 Task: Look for space in Ocotlán, Mexico from 15th June, 2023 to 21st June, 2023 for 5 adults in price range Rs.14000 to Rs.25000. Place can be entire place with 3 bedrooms having 3 beds and 3 bathrooms. Property type can be house, flat, guest house. Booking option can be shelf check-in. Required host language is English.
Action: Mouse moved to (398, 99)
Screenshot: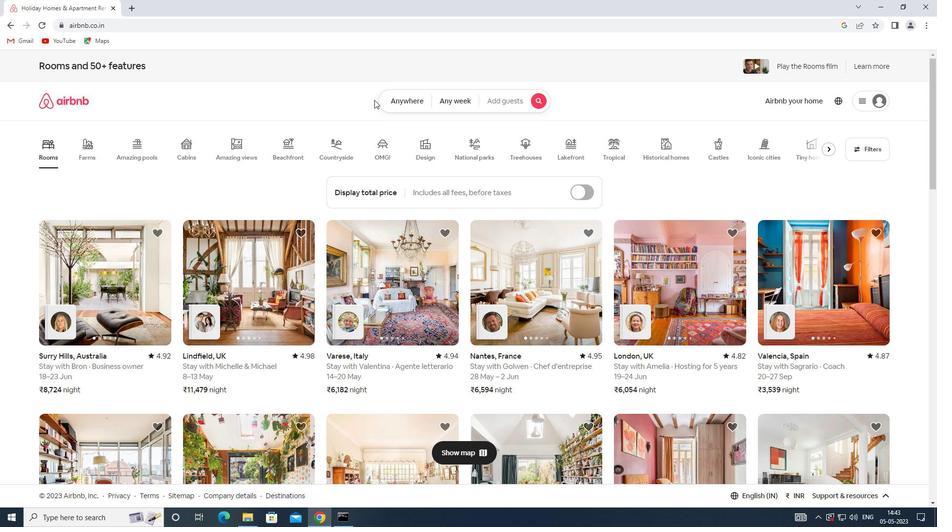 
Action: Mouse pressed left at (398, 99)
Screenshot: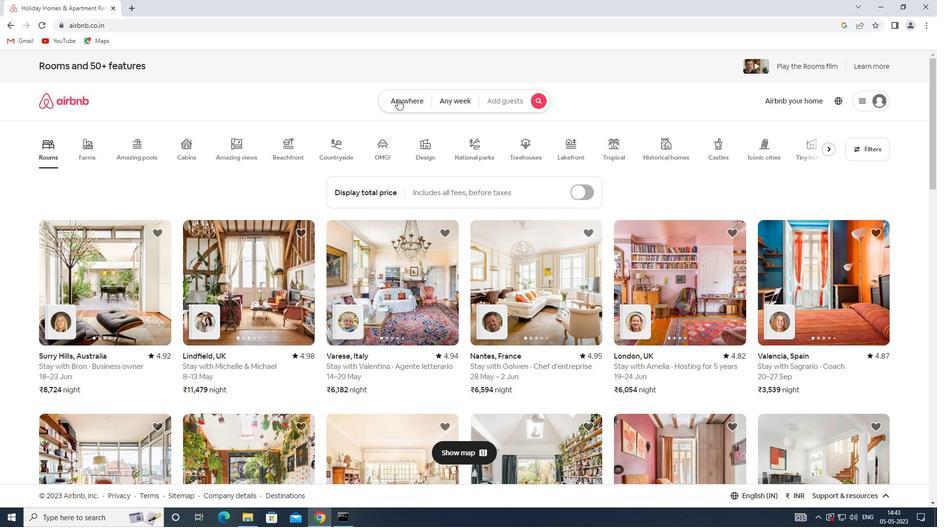 
Action: Mouse moved to (344, 141)
Screenshot: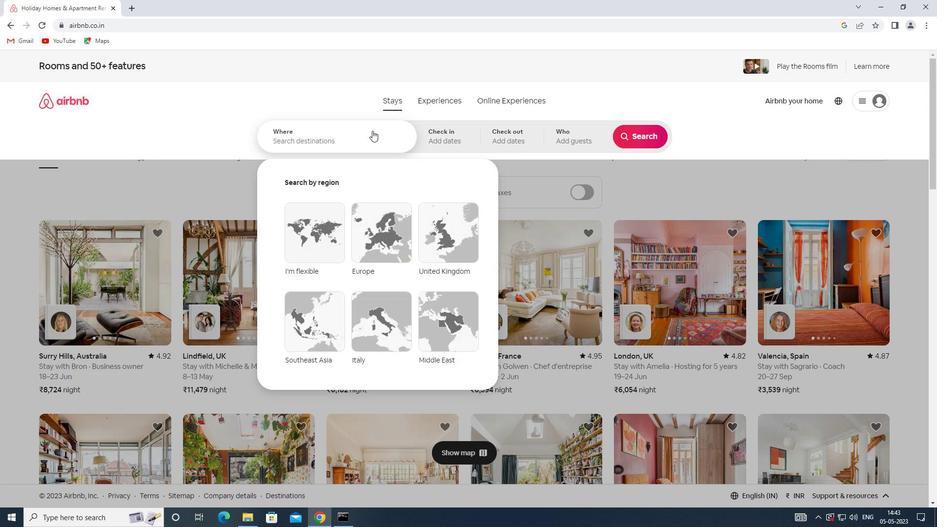 
Action: Mouse pressed left at (344, 141)
Screenshot: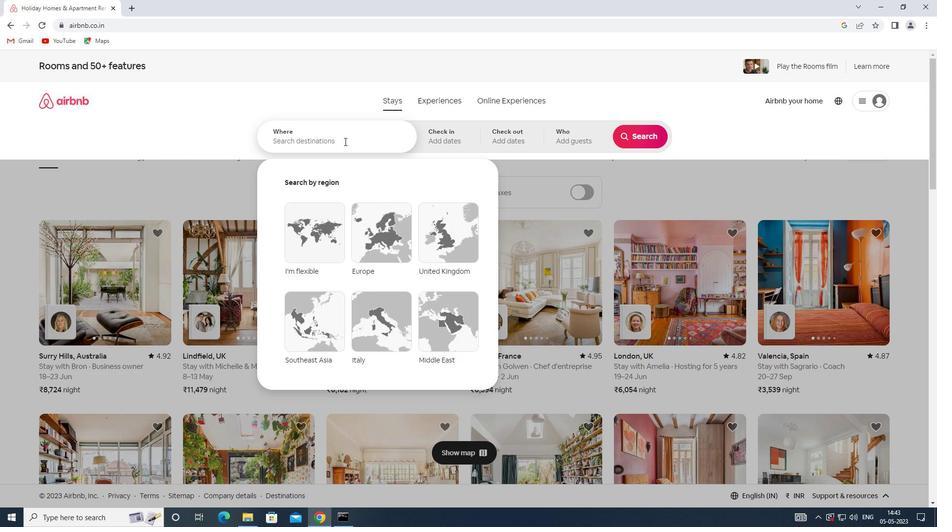
Action: Key pressed <Key.shift>OCOTLAN,<Key.shift><Key.shift><Key.shift><Key.shift>MEXICO
Screenshot: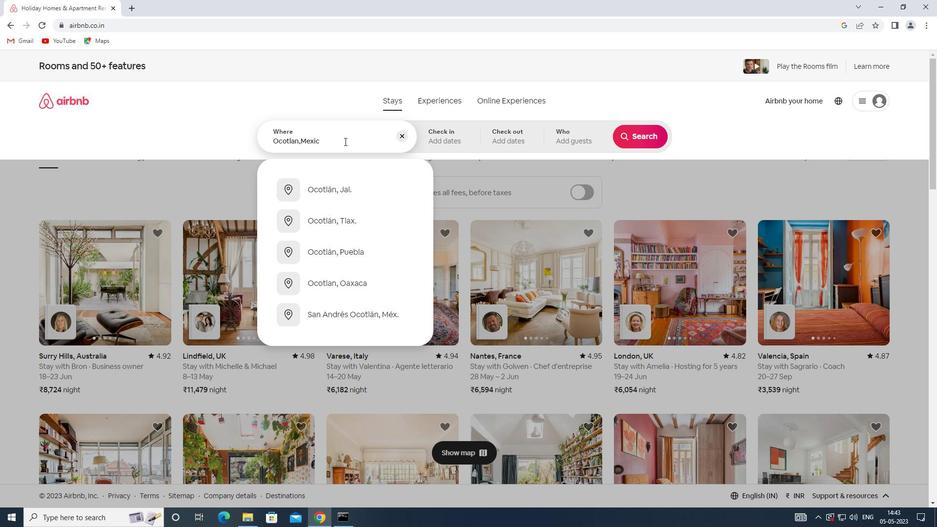 
Action: Mouse moved to (435, 144)
Screenshot: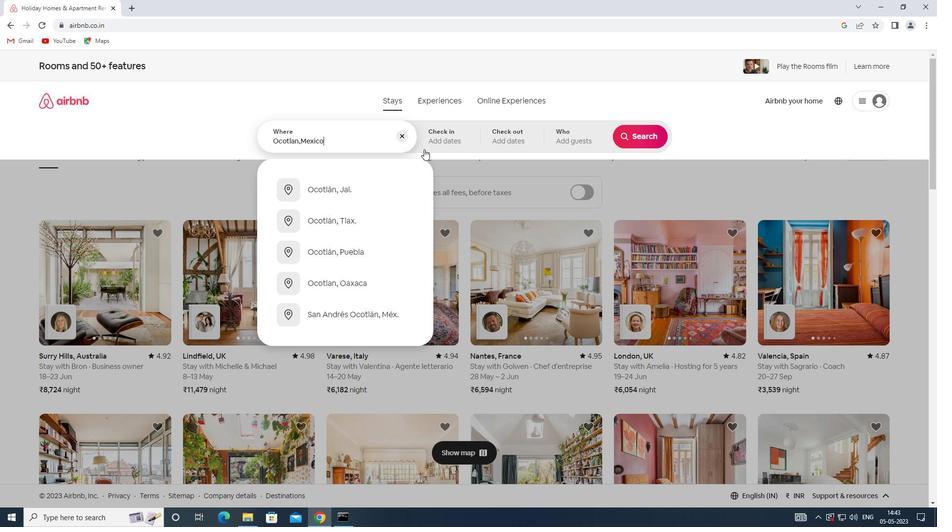 
Action: Mouse pressed left at (435, 144)
Screenshot: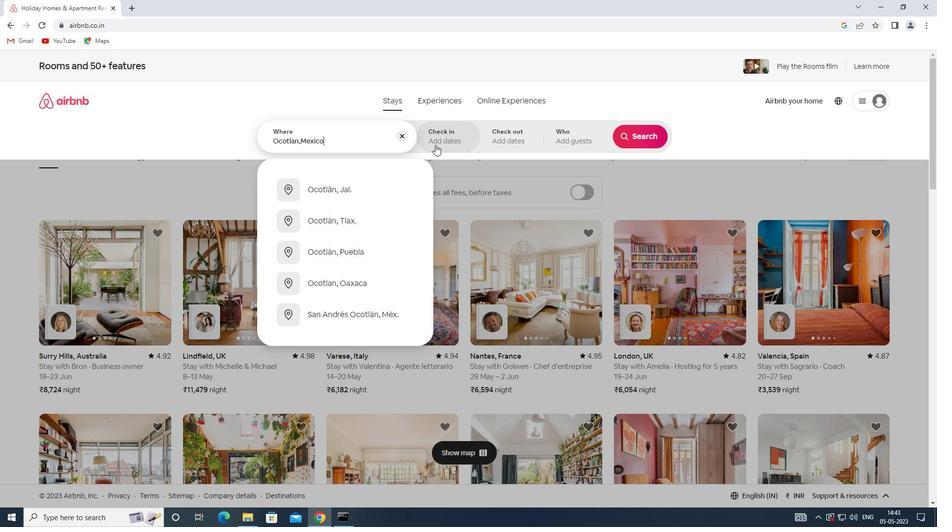 
Action: Mouse moved to (588, 308)
Screenshot: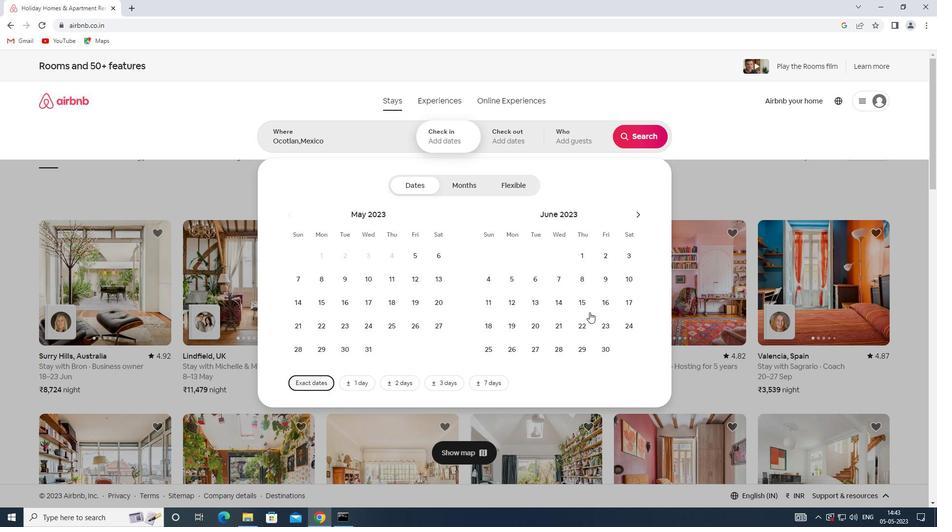 
Action: Mouse pressed left at (588, 308)
Screenshot: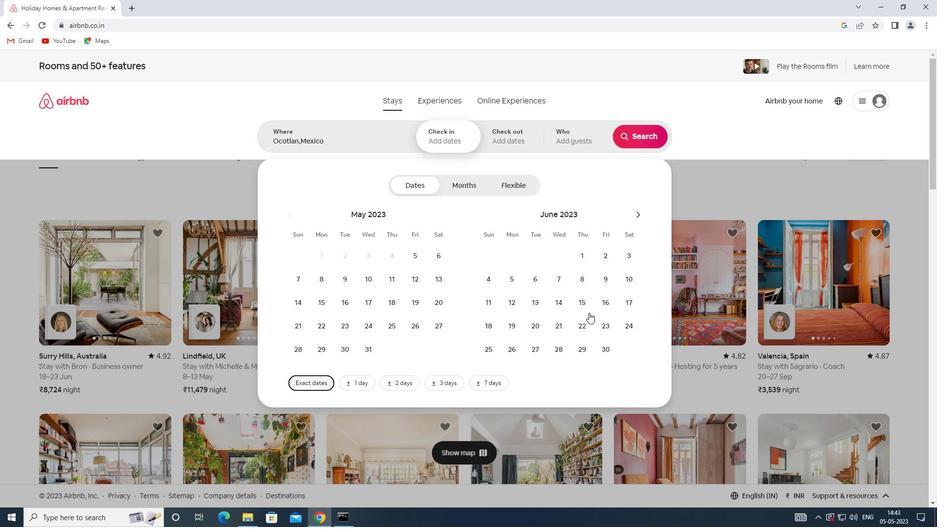 
Action: Mouse moved to (561, 327)
Screenshot: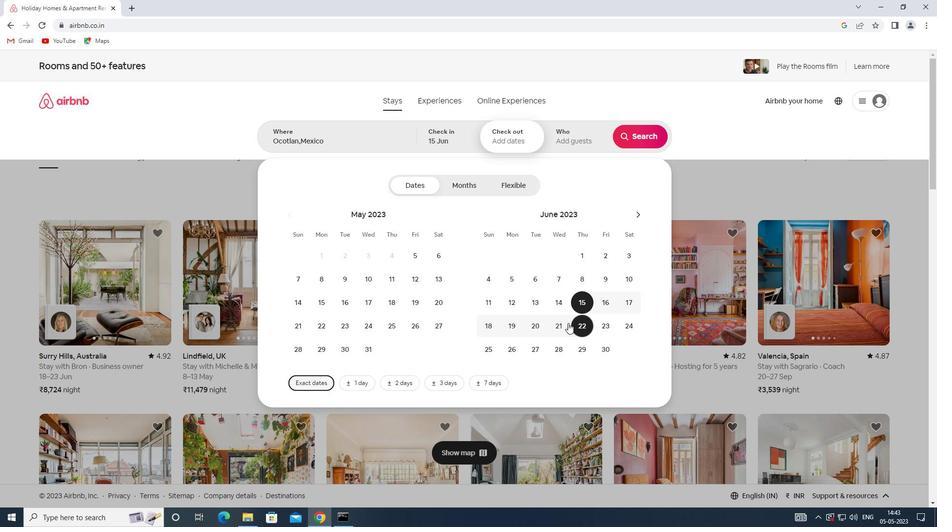 
Action: Mouse pressed left at (561, 327)
Screenshot: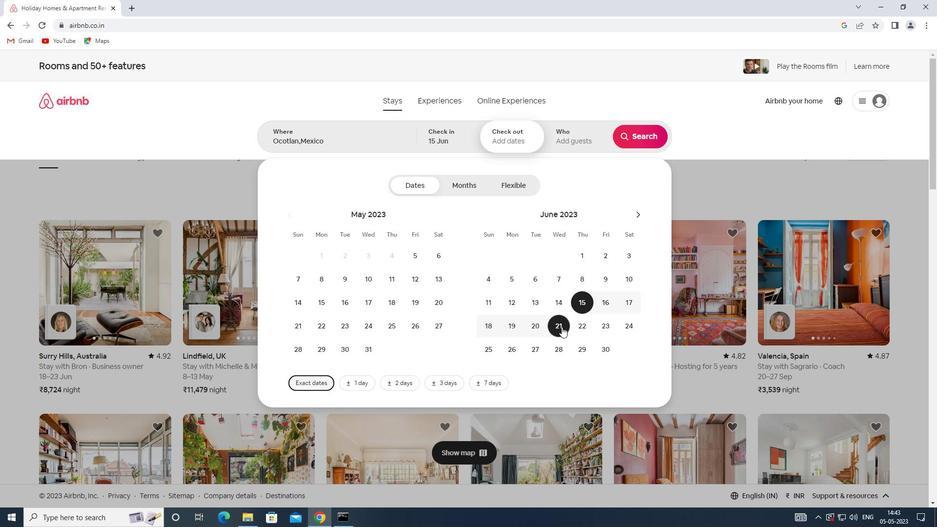 
Action: Mouse moved to (574, 141)
Screenshot: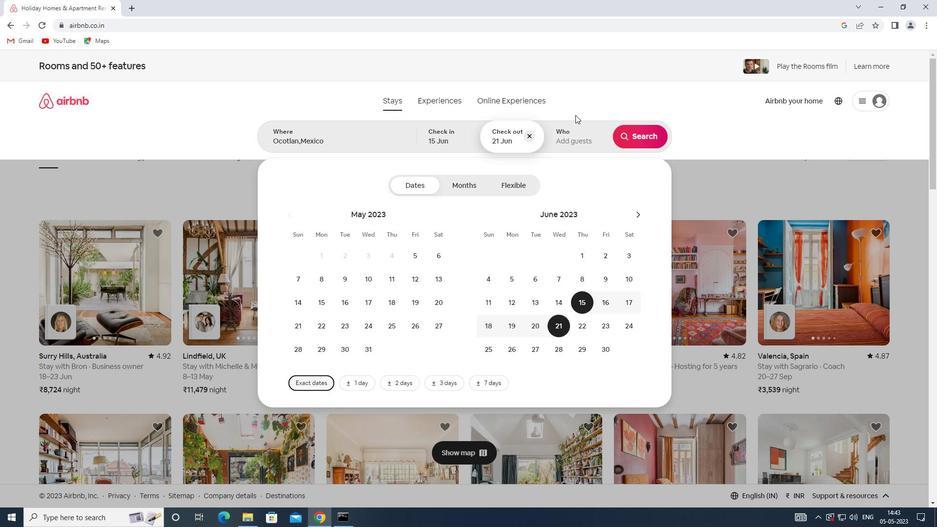 
Action: Mouse pressed left at (574, 141)
Screenshot: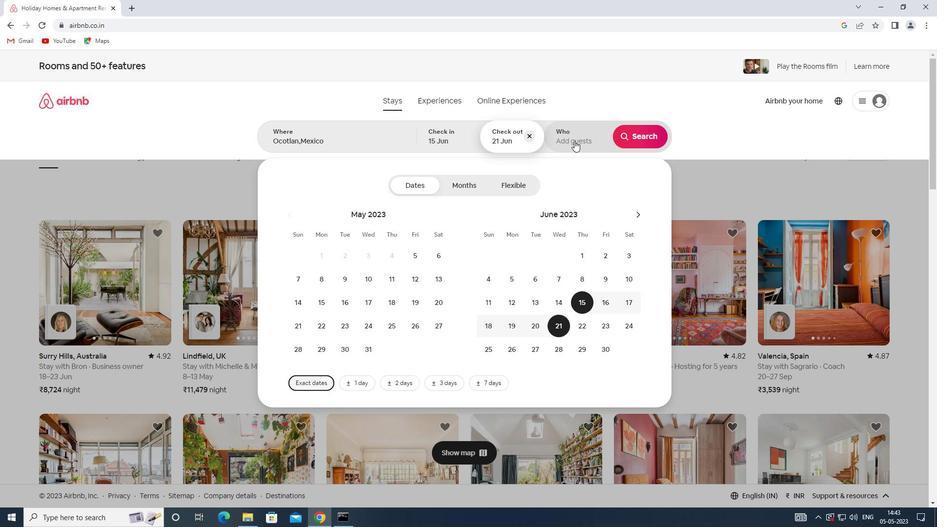 
Action: Mouse moved to (640, 187)
Screenshot: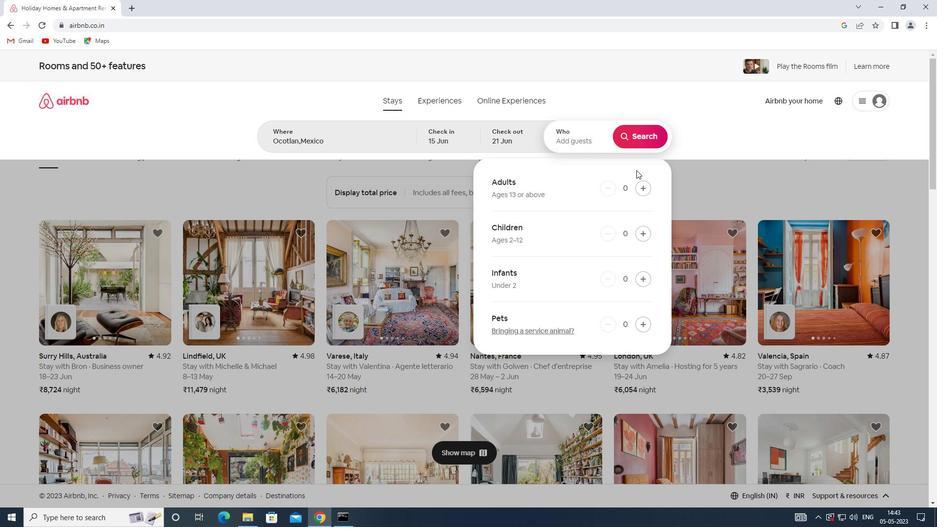 
Action: Mouse pressed left at (640, 187)
Screenshot: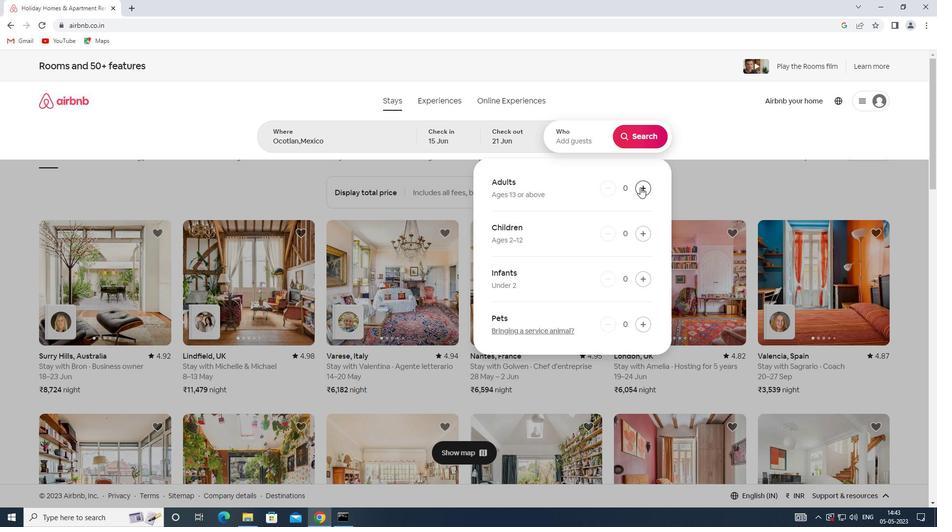
Action: Mouse pressed left at (640, 187)
Screenshot: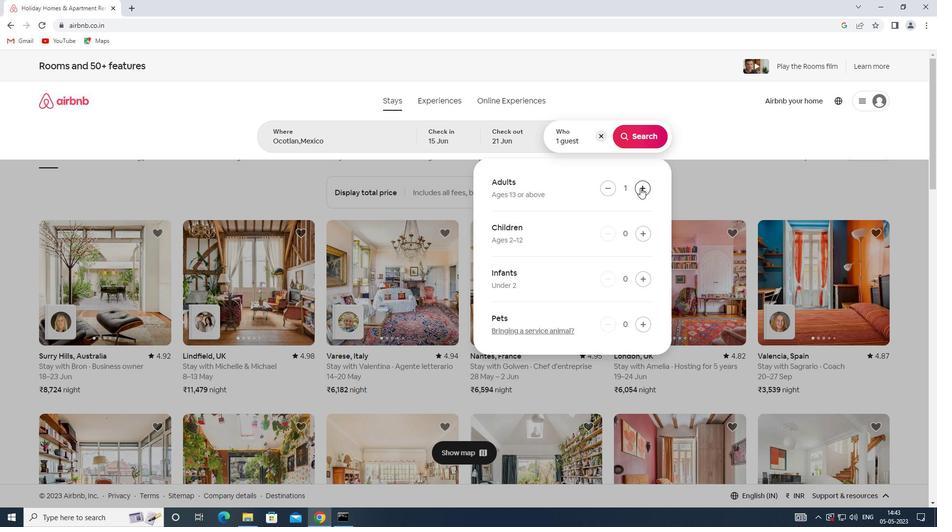 
Action: Mouse pressed left at (640, 187)
Screenshot: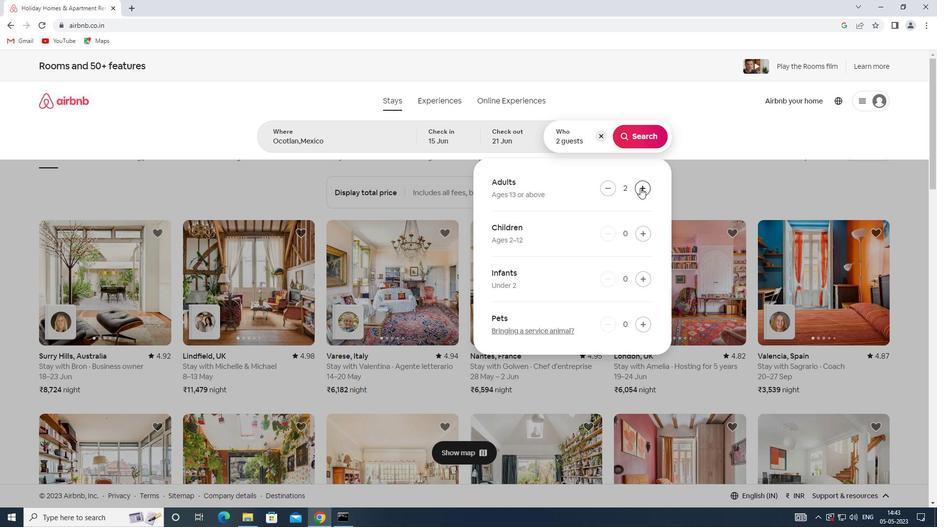 
Action: Mouse pressed left at (640, 187)
Screenshot: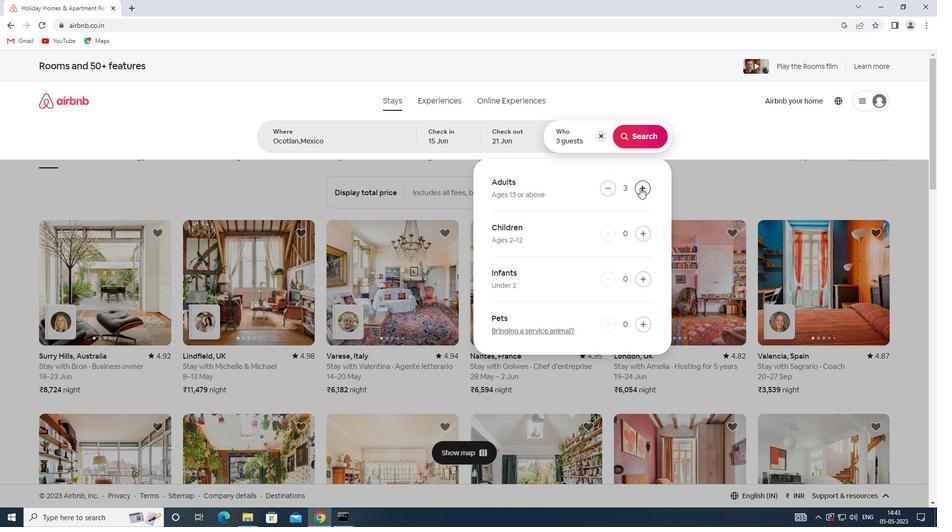 
Action: Mouse pressed left at (640, 187)
Screenshot: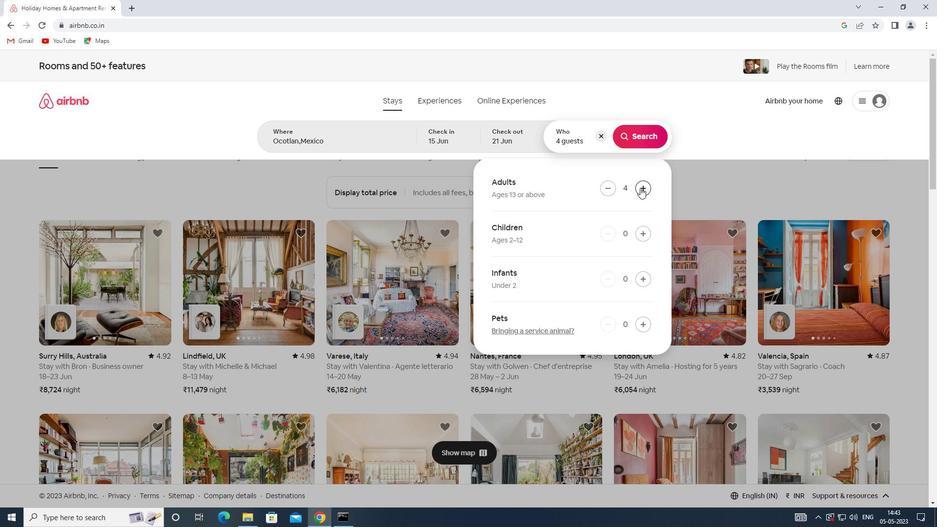 
Action: Mouse moved to (640, 138)
Screenshot: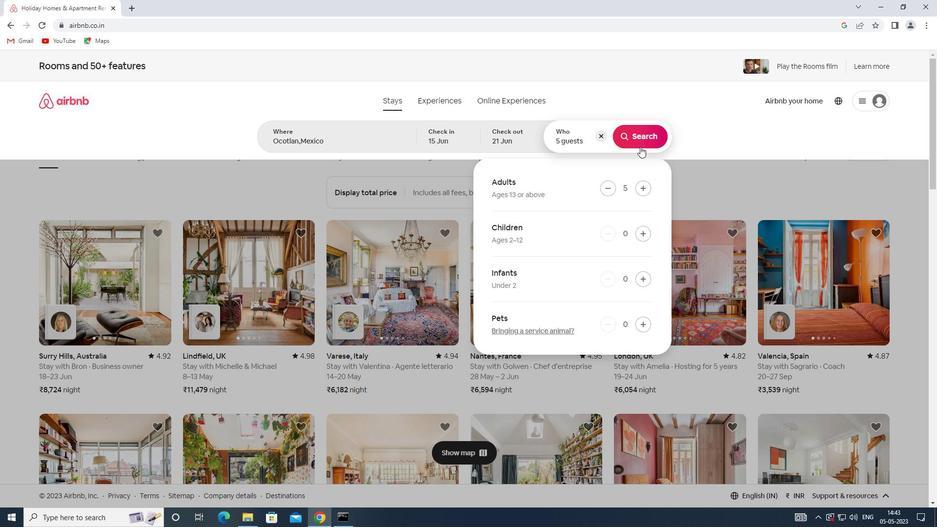 
Action: Mouse pressed left at (640, 138)
Screenshot: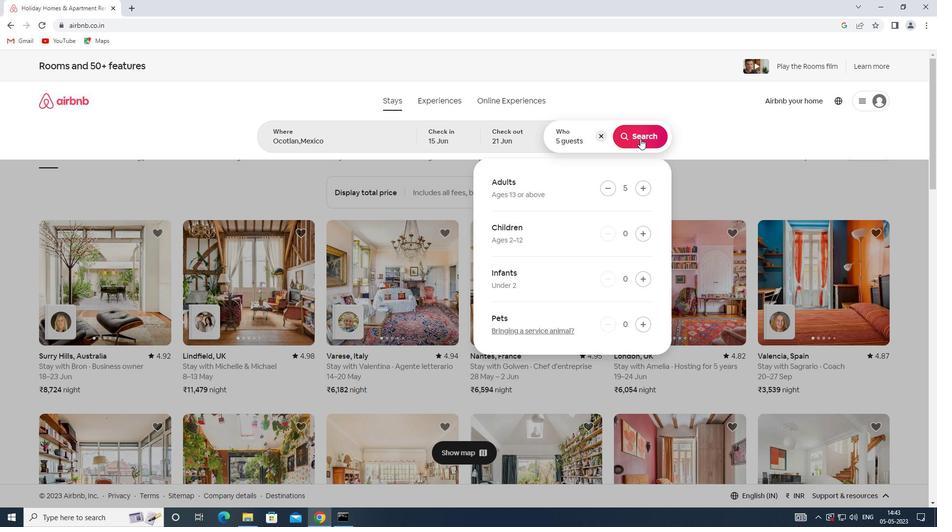 
Action: Mouse moved to (893, 107)
Screenshot: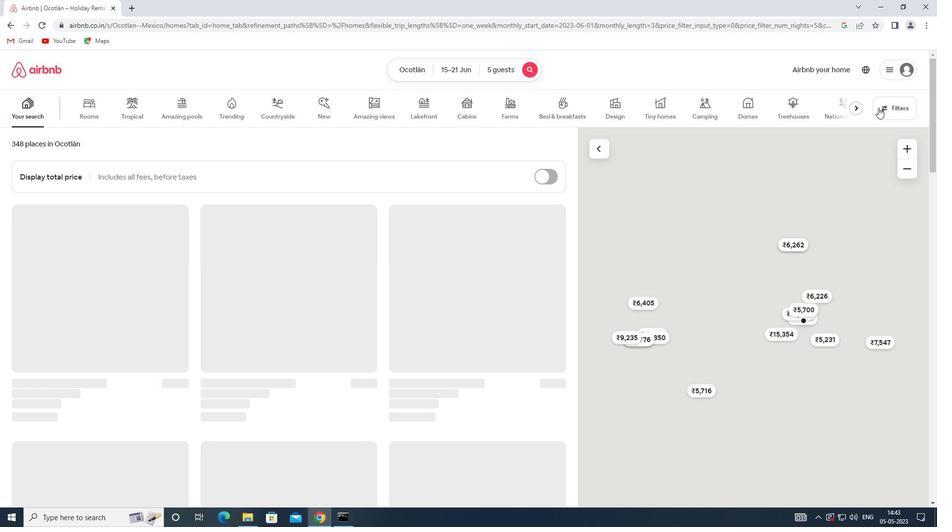 
Action: Mouse pressed left at (893, 107)
Screenshot: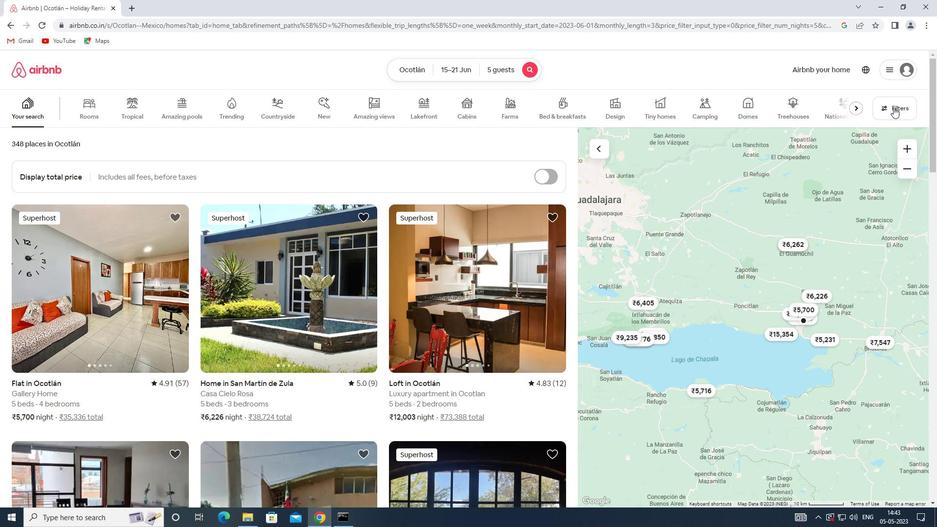 
Action: Mouse moved to (348, 345)
Screenshot: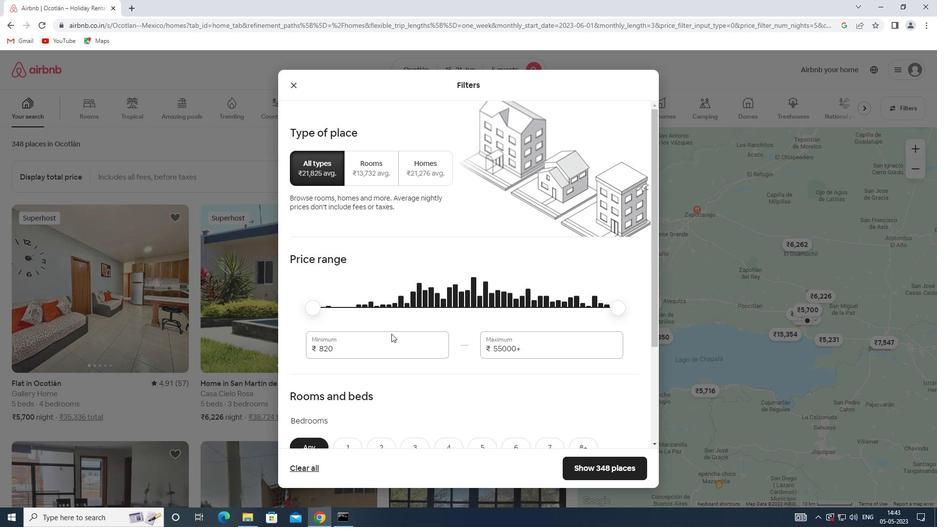 
Action: Mouse pressed left at (348, 345)
Screenshot: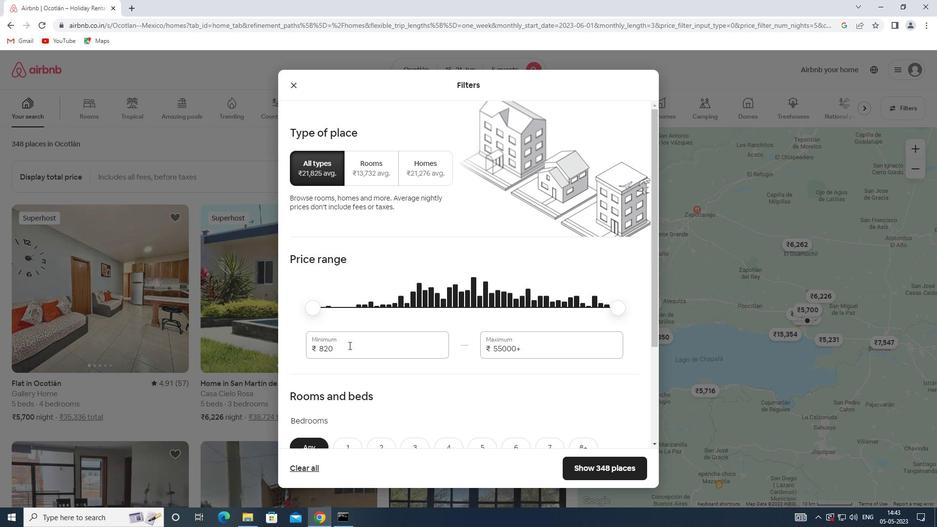 
Action: Mouse moved to (296, 342)
Screenshot: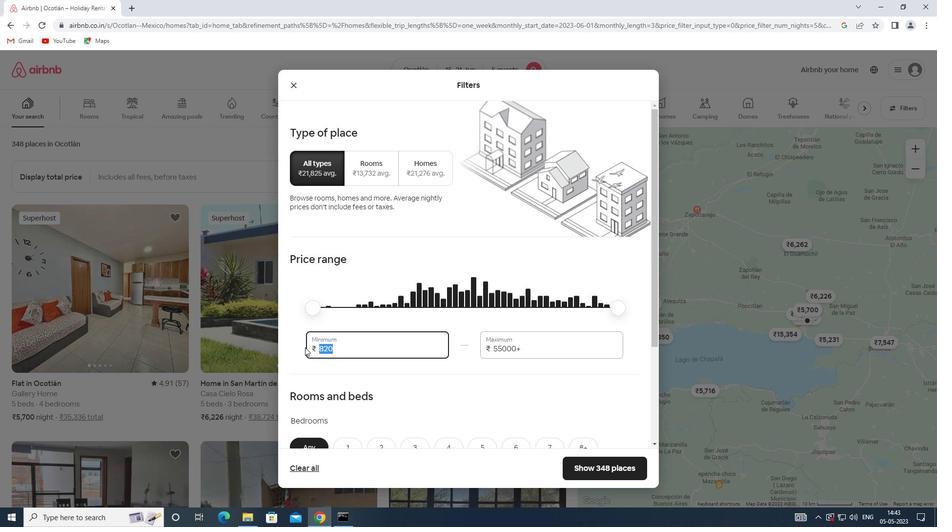 
Action: Key pressed 1`4<Key.backspace><Key.backspace>4000
Screenshot: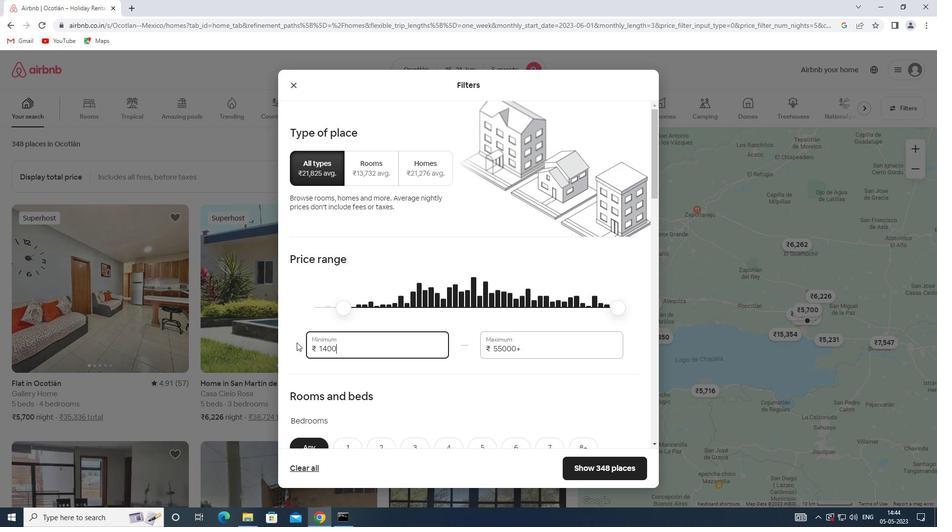 
Action: Mouse moved to (537, 348)
Screenshot: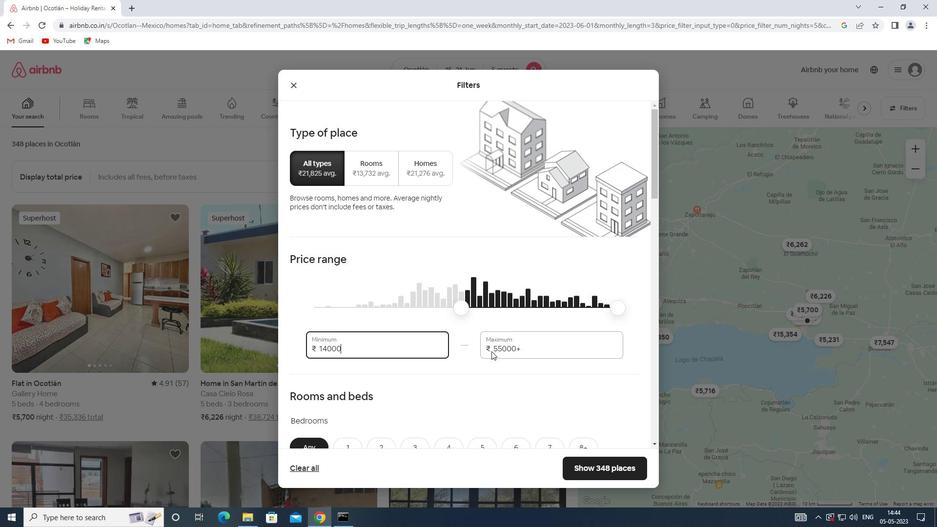 
Action: Mouse pressed left at (537, 348)
Screenshot: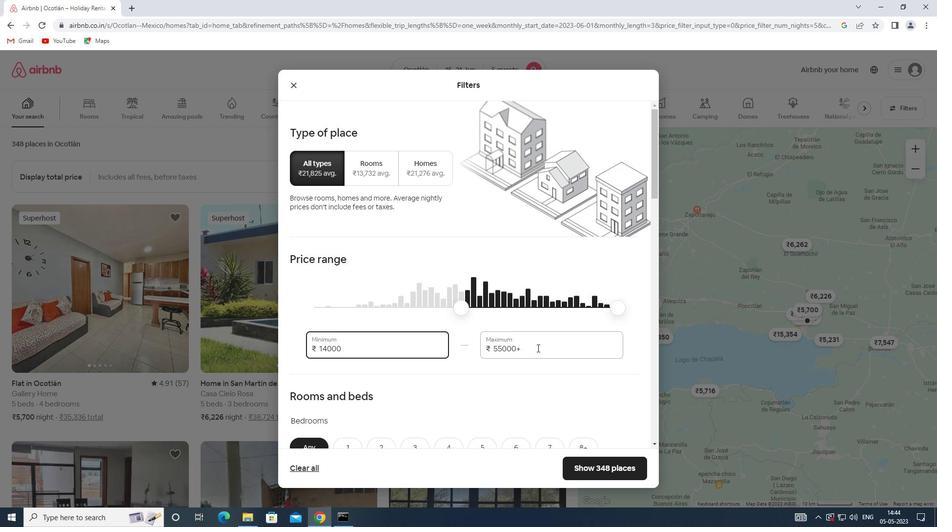 
Action: Mouse moved to (482, 348)
Screenshot: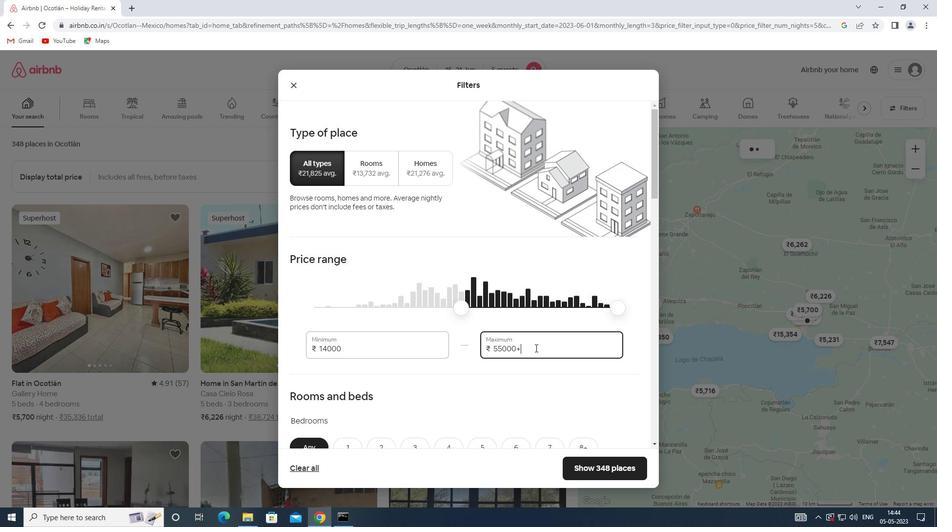 
Action: Key pressed 25000
Screenshot: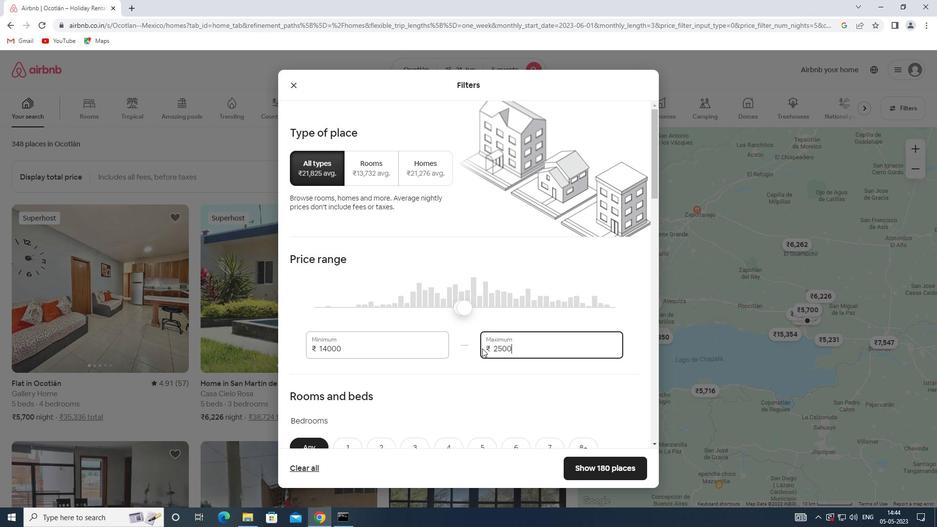 
Action: Mouse moved to (450, 366)
Screenshot: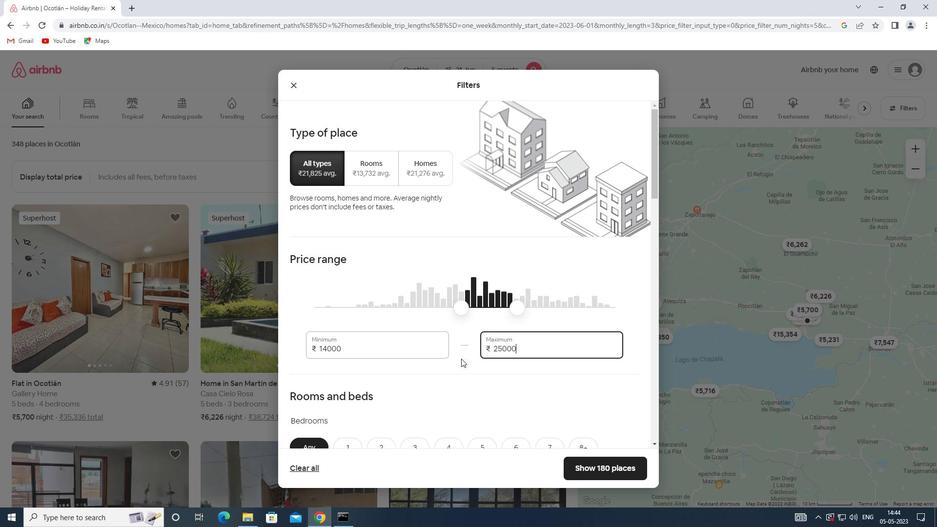
Action: Mouse scrolled (450, 365) with delta (0, 0)
Screenshot: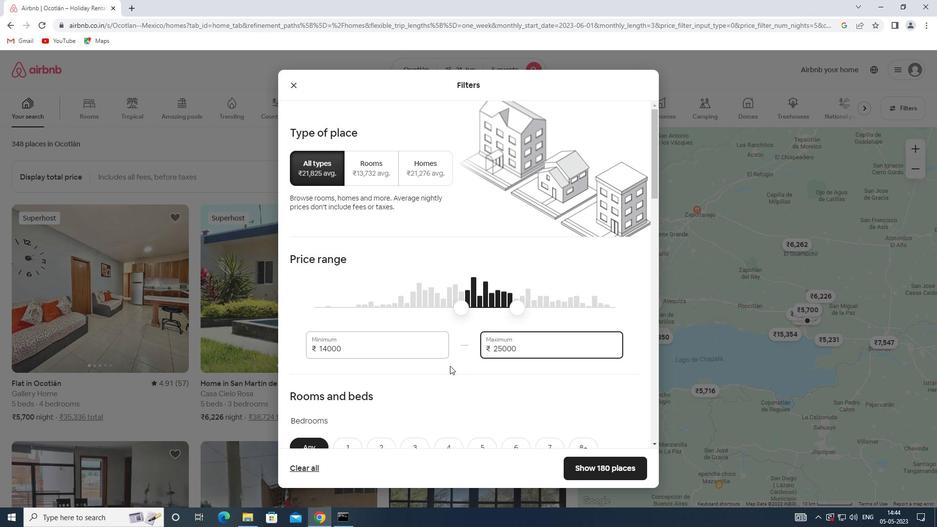 
Action: Mouse moved to (449, 366)
Screenshot: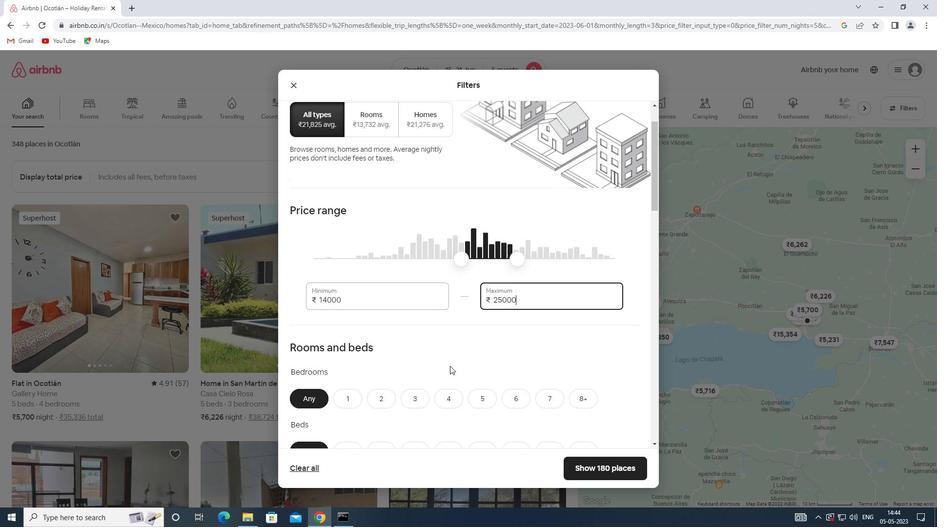 
Action: Mouse scrolled (449, 366) with delta (0, 0)
Screenshot: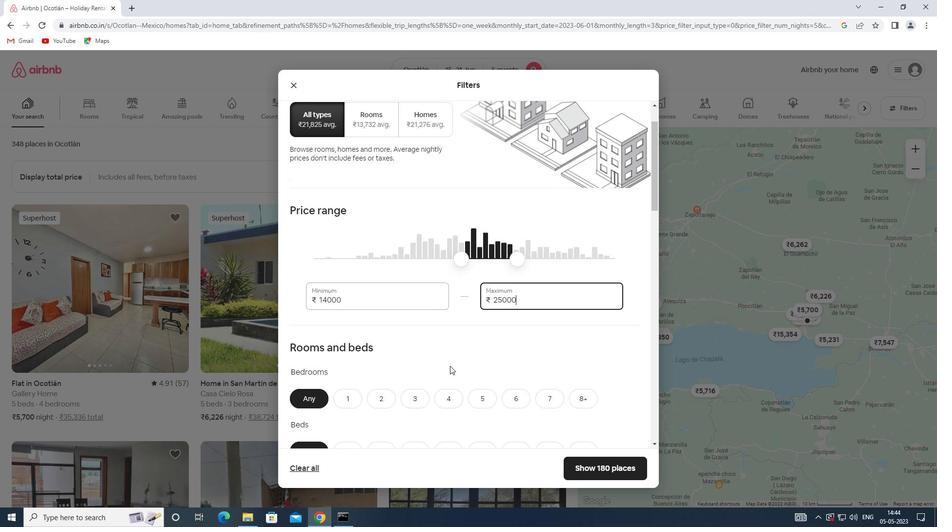 
Action: Mouse scrolled (449, 366) with delta (0, 0)
Screenshot: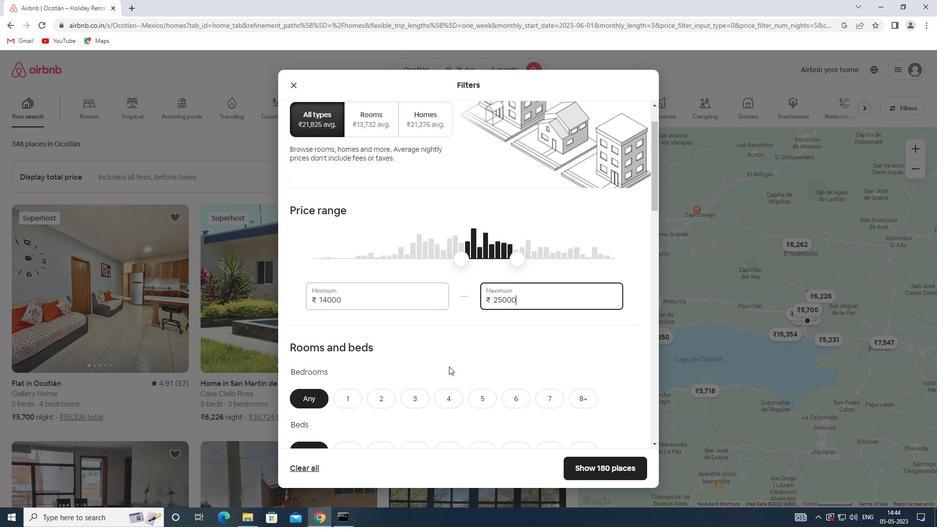 
Action: Mouse moved to (419, 301)
Screenshot: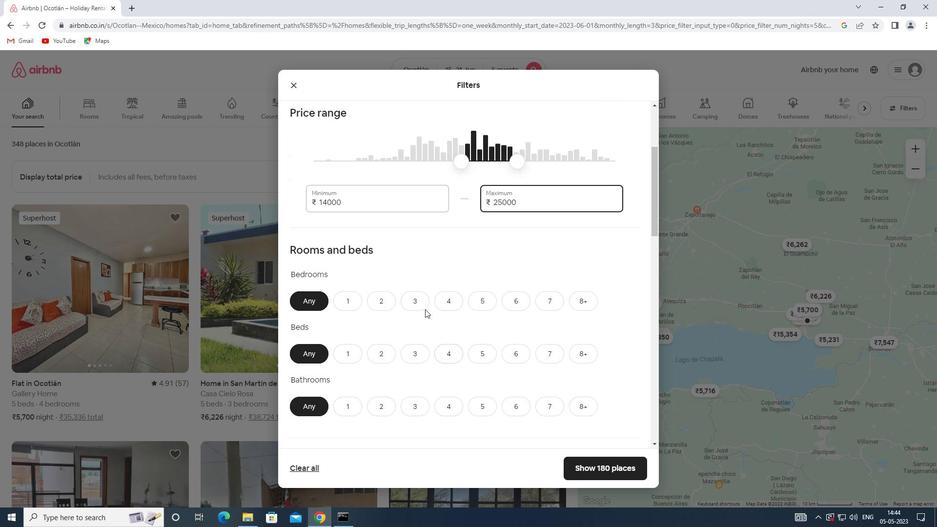 
Action: Mouse pressed left at (419, 301)
Screenshot: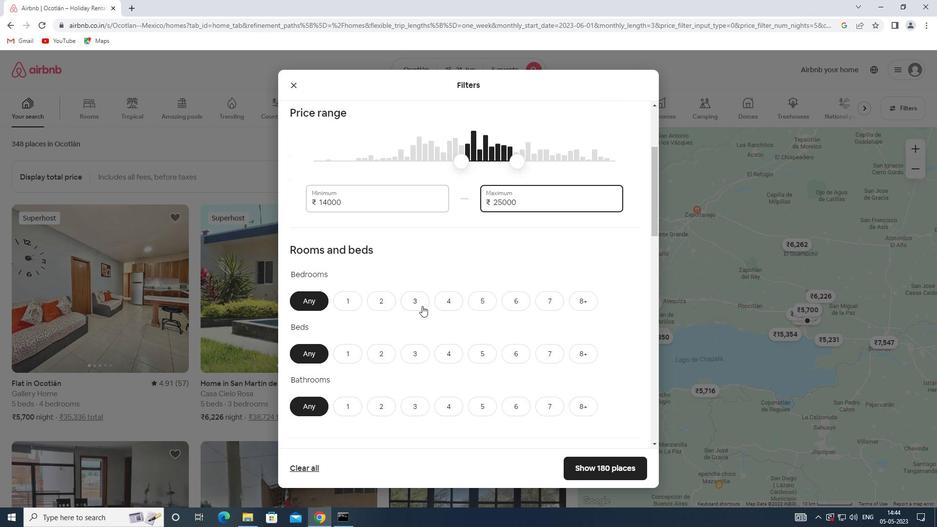 
Action: Mouse moved to (418, 355)
Screenshot: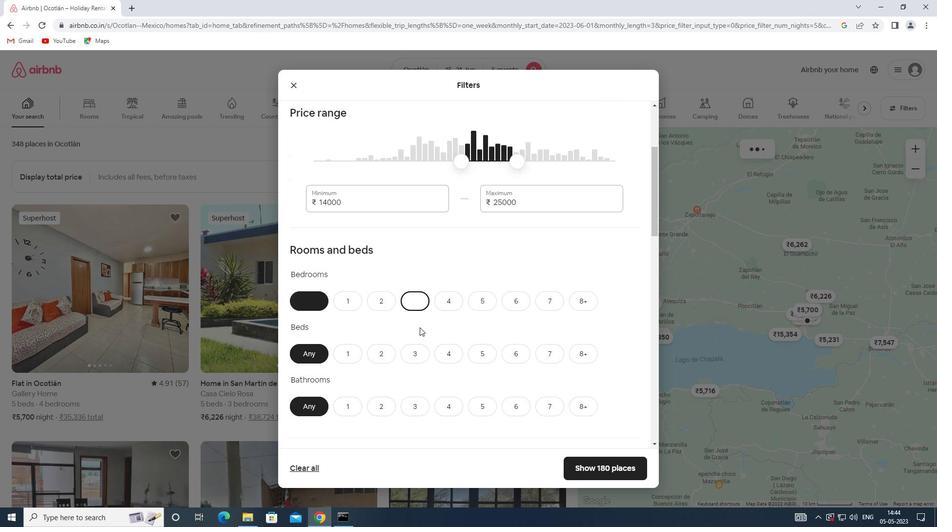 
Action: Mouse pressed left at (418, 355)
Screenshot: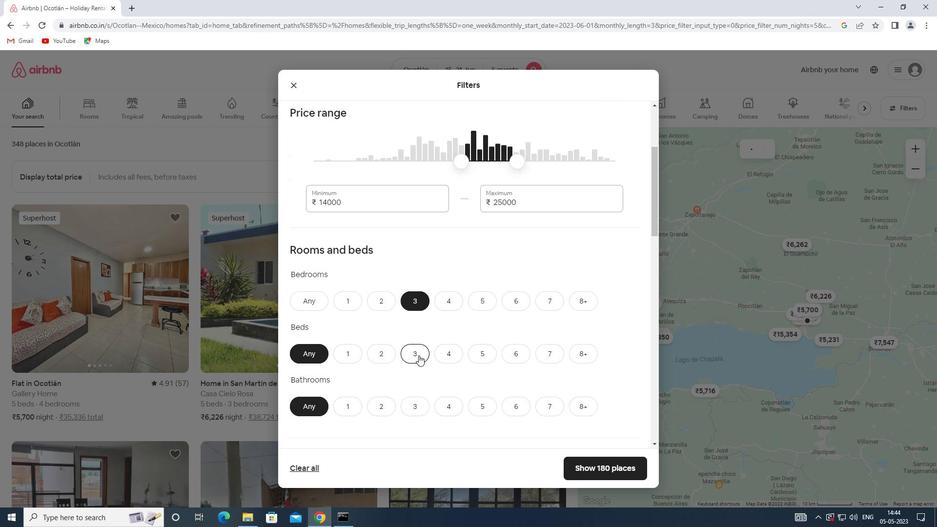 
Action: Mouse moved to (410, 405)
Screenshot: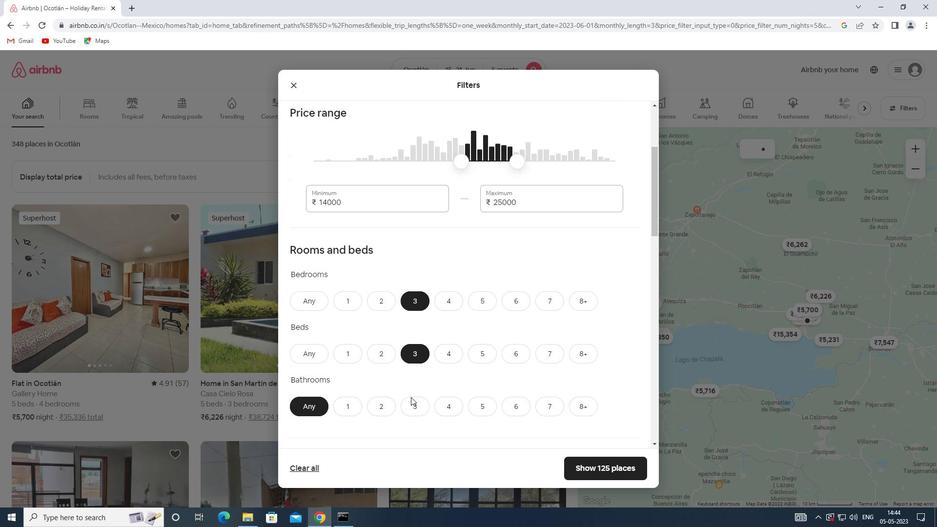 
Action: Mouse pressed left at (410, 405)
Screenshot: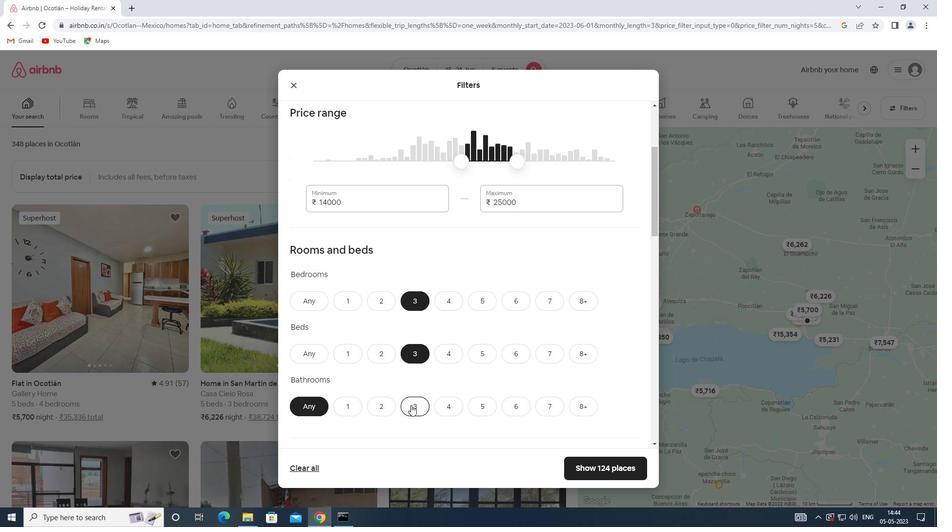 
Action: Mouse moved to (416, 374)
Screenshot: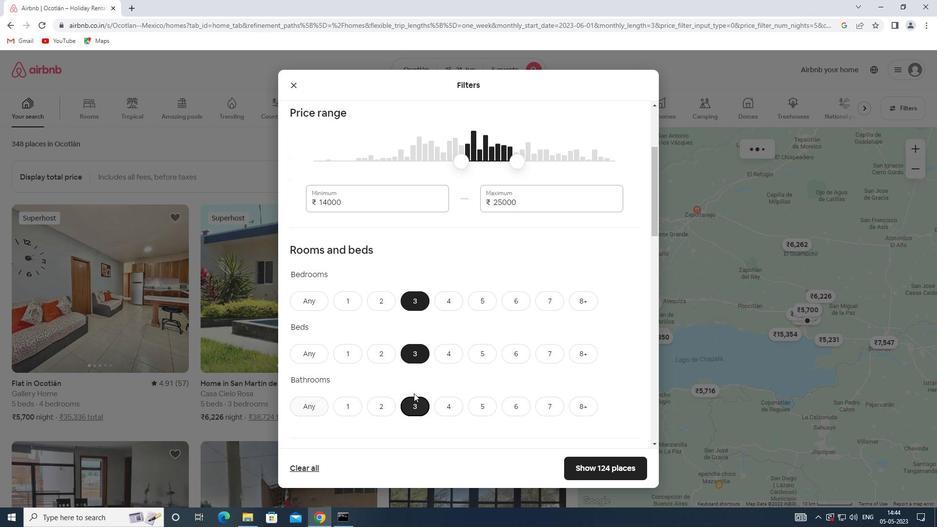 
Action: Mouse scrolled (416, 374) with delta (0, 0)
Screenshot: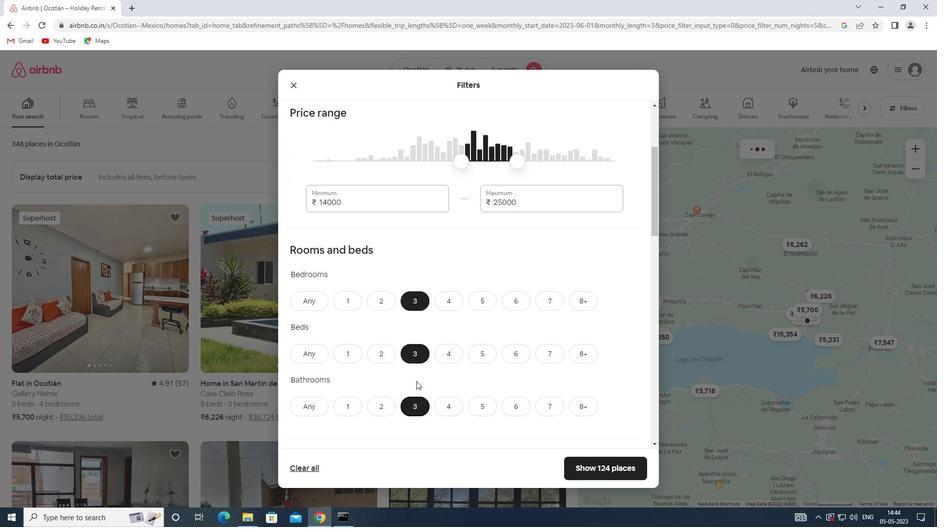 
Action: Mouse scrolled (416, 374) with delta (0, 0)
Screenshot: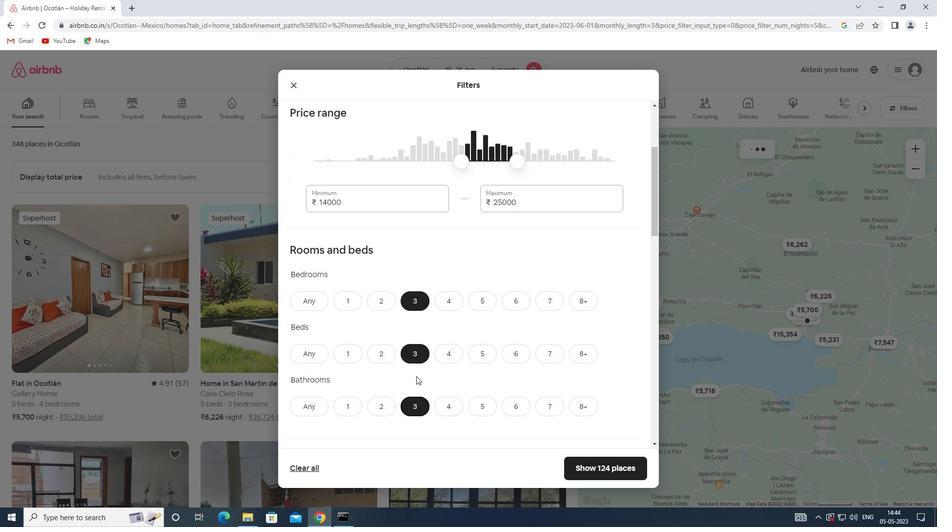 
Action: Mouse scrolled (416, 374) with delta (0, 0)
Screenshot: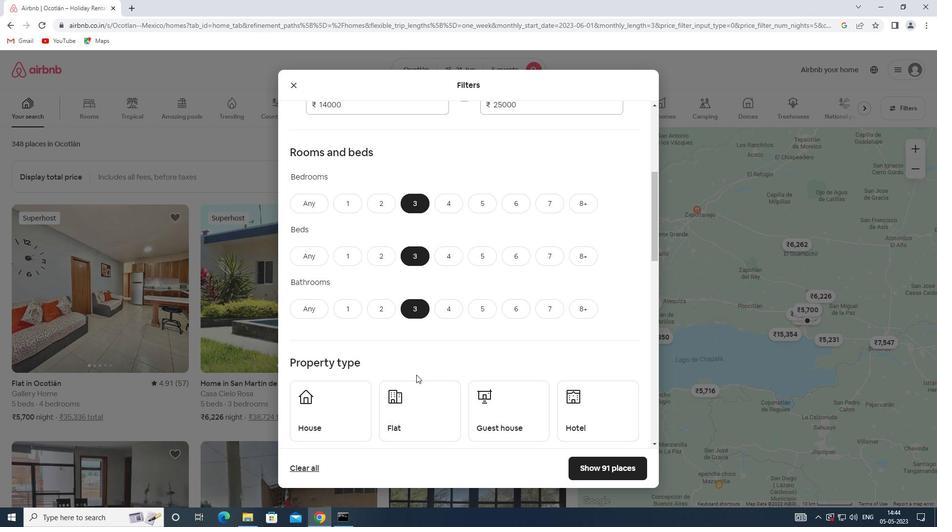 
Action: Mouse scrolled (416, 374) with delta (0, 0)
Screenshot: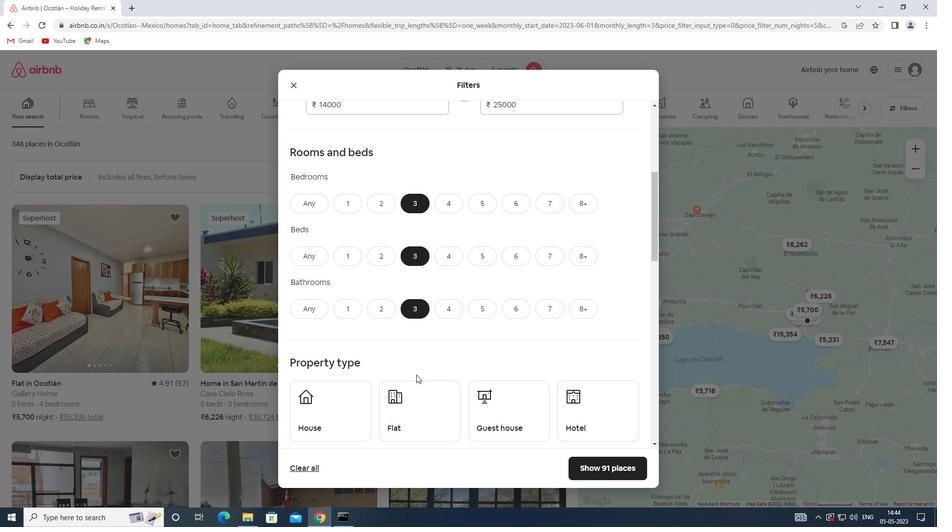 
Action: Mouse moved to (346, 314)
Screenshot: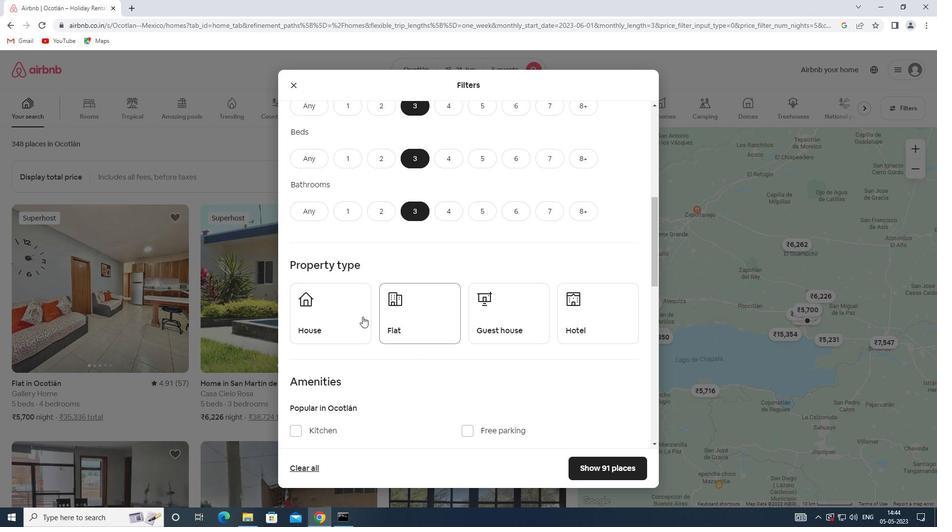 
Action: Mouse pressed left at (346, 314)
Screenshot: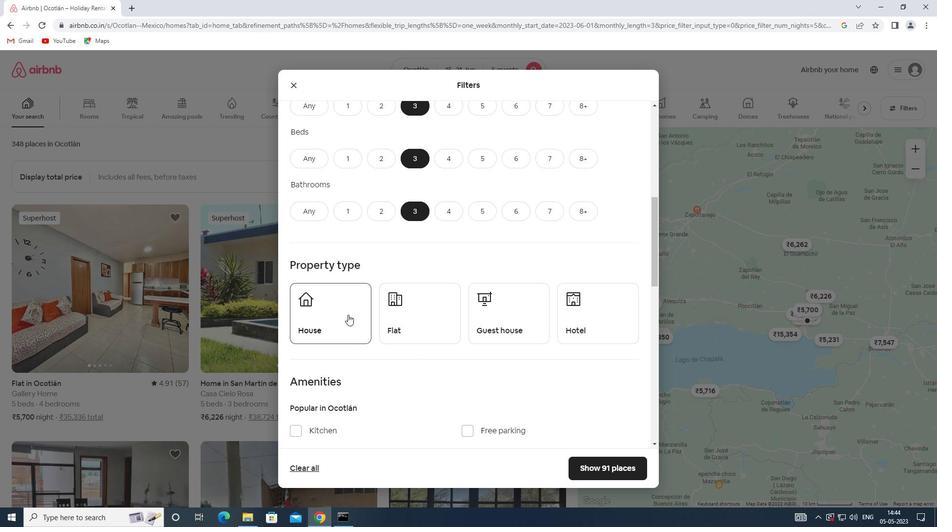 
Action: Mouse moved to (413, 326)
Screenshot: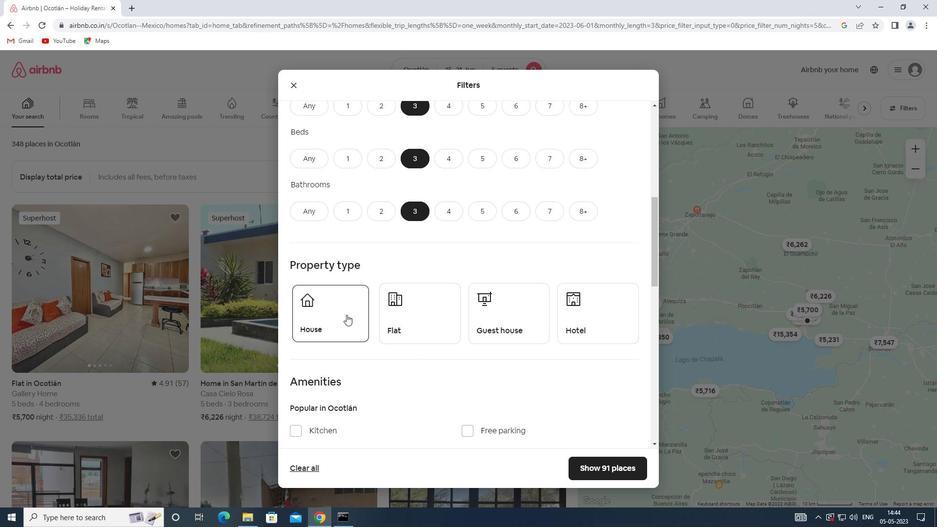 
Action: Mouse pressed left at (413, 326)
Screenshot: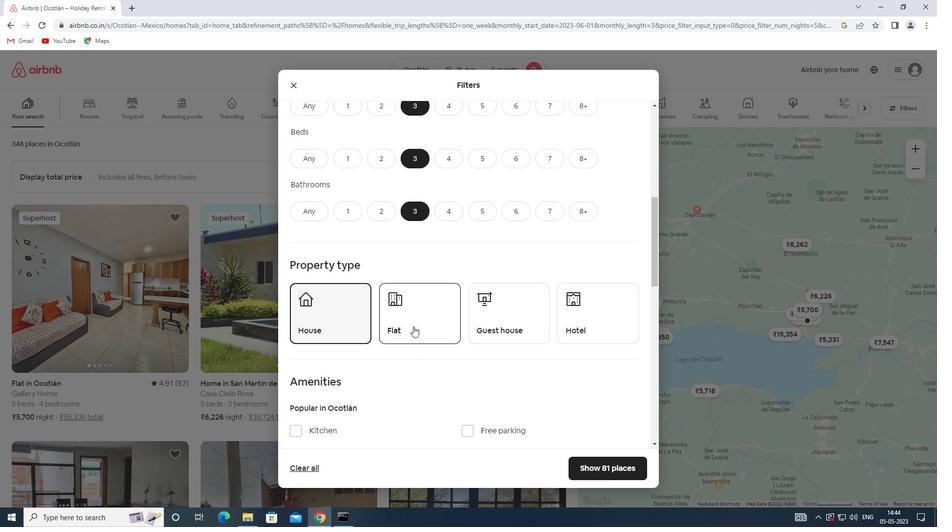 
Action: Mouse moved to (488, 328)
Screenshot: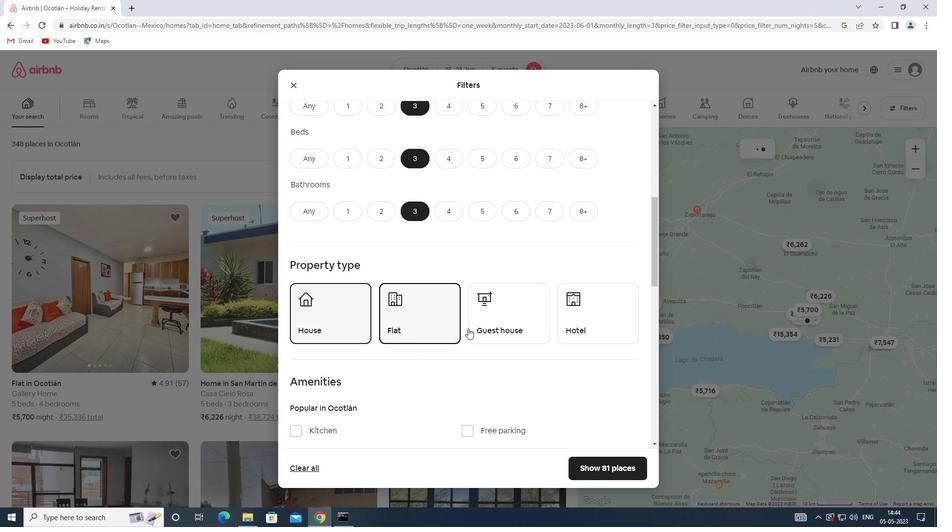 
Action: Mouse pressed left at (488, 328)
Screenshot: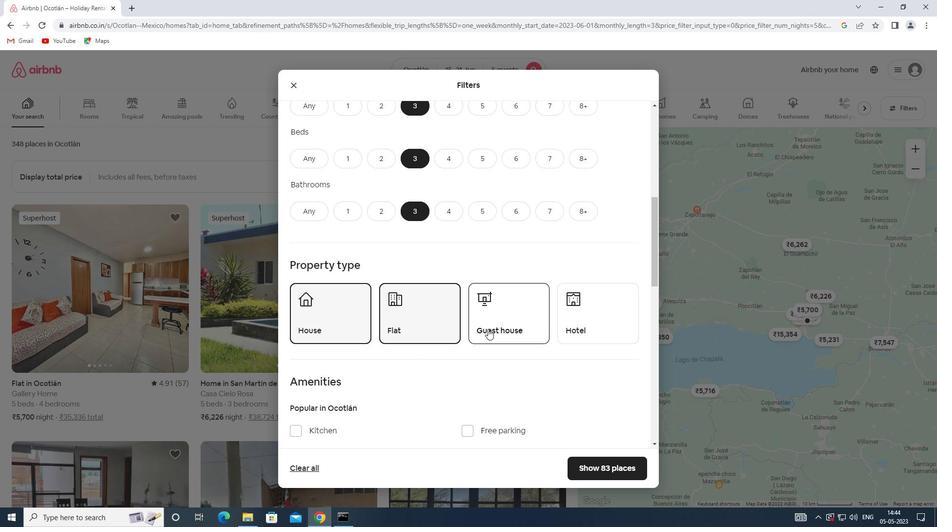 
Action: Mouse moved to (480, 307)
Screenshot: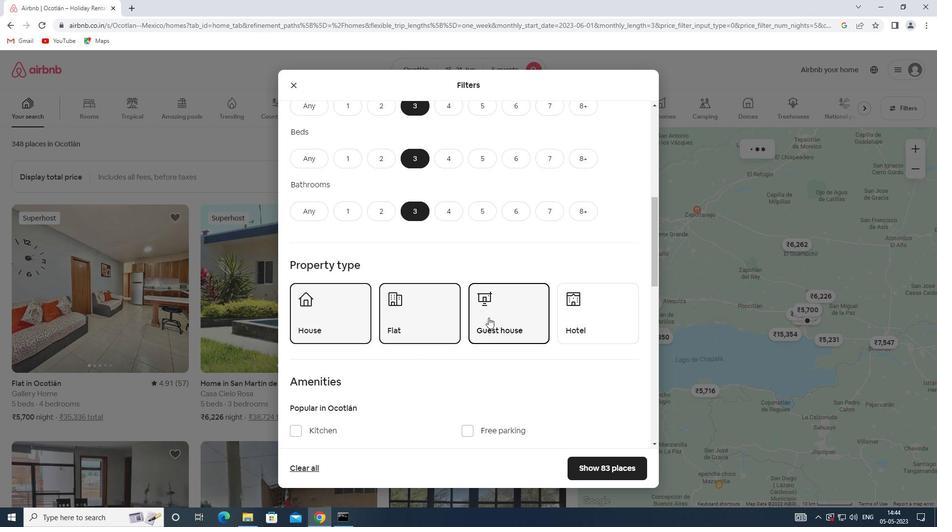 
Action: Mouse scrolled (480, 307) with delta (0, 0)
Screenshot: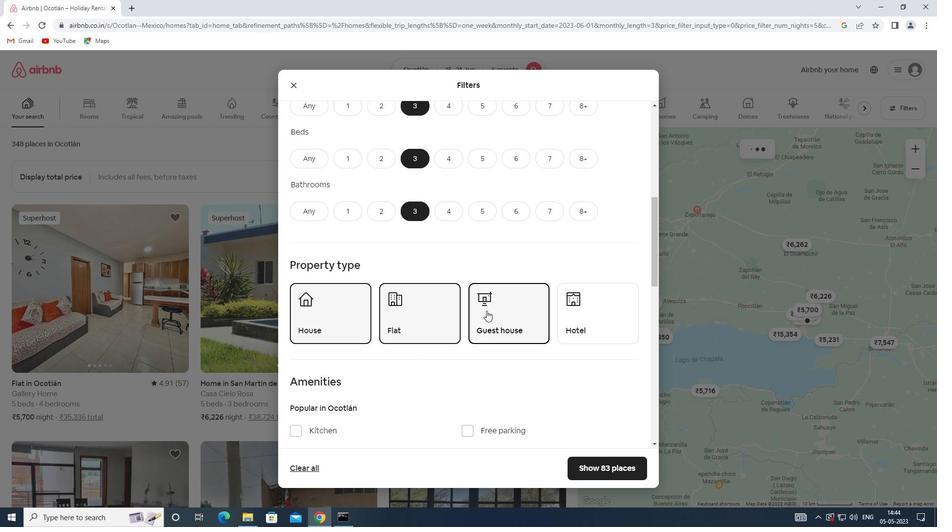 
Action: Mouse scrolled (480, 307) with delta (0, 0)
Screenshot: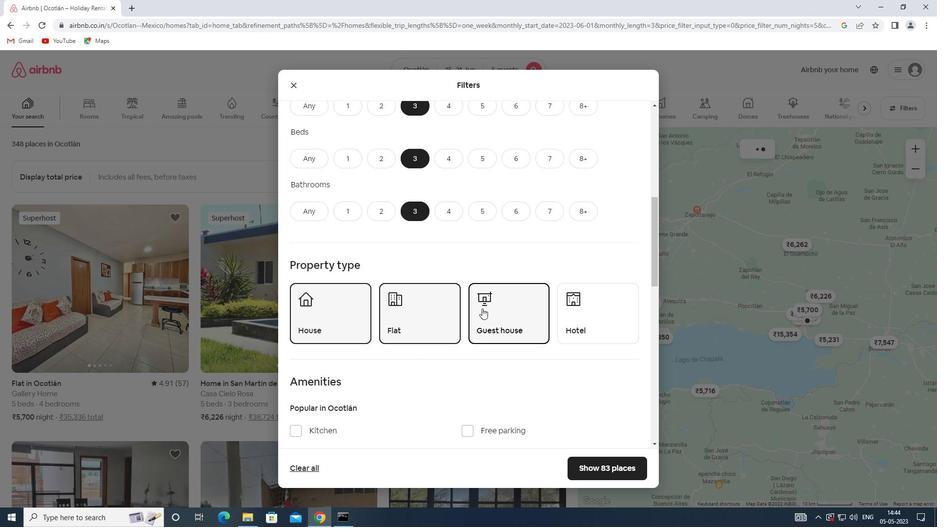 
Action: Mouse scrolled (480, 307) with delta (0, 0)
Screenshot: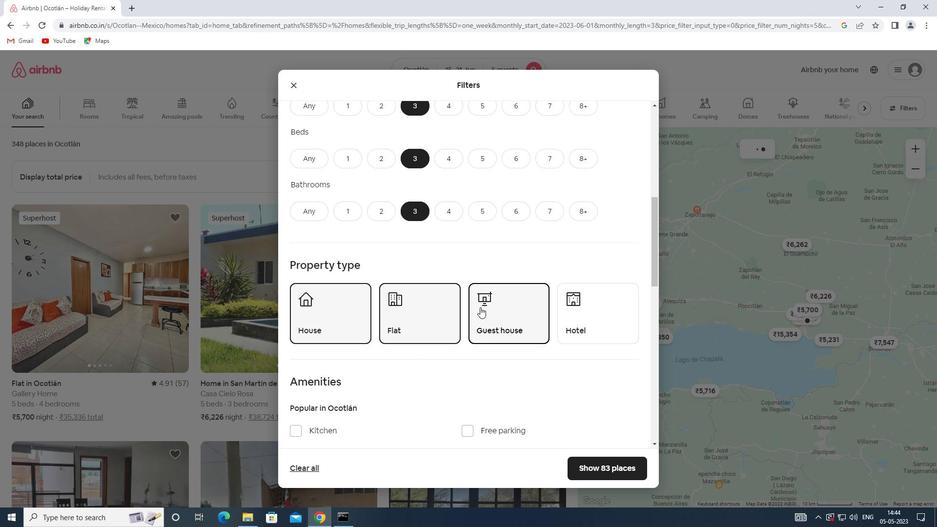 
Action: Mouse scrolled (480, 307) with delta (0, 0)
Screenshot: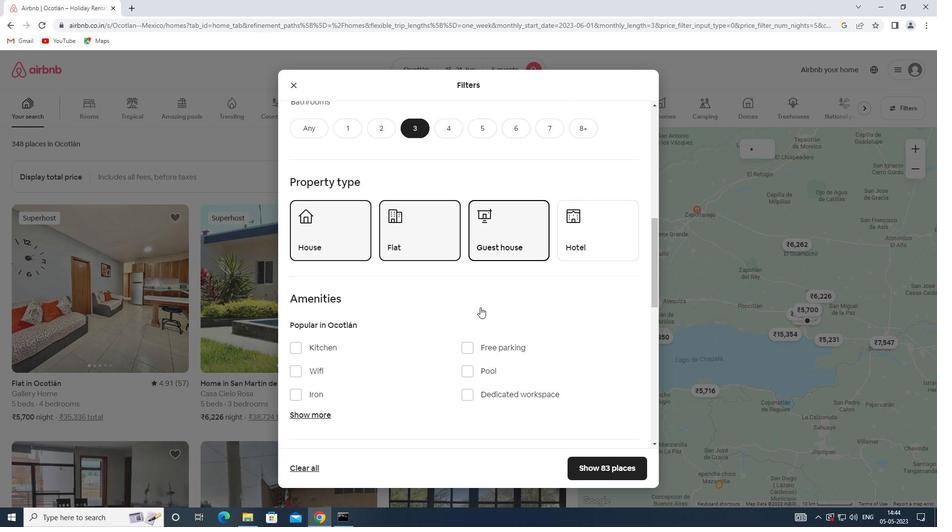 
Action: Mouse scrolled (480, 307) with delta (0, 0)
Screenshot: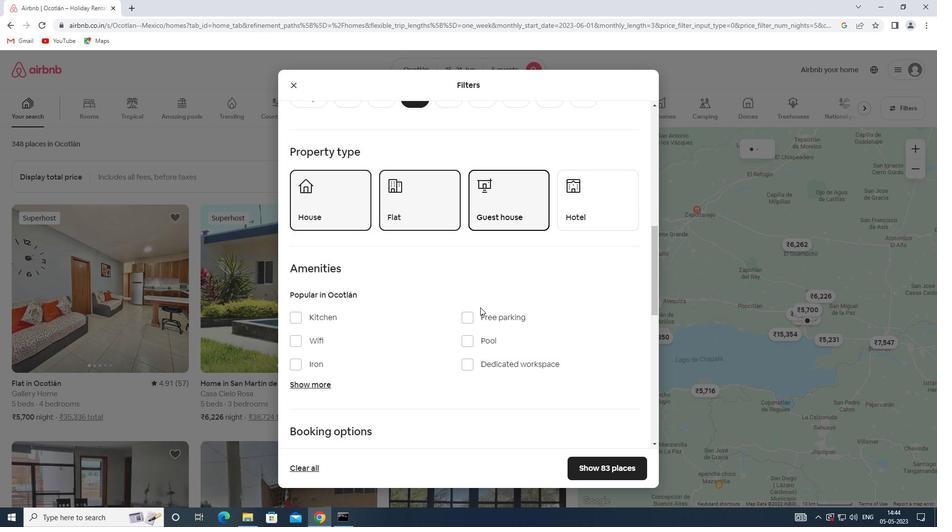 
Action: Mouse scrolled (480, 307) with delta (0, 0)
Screenshot: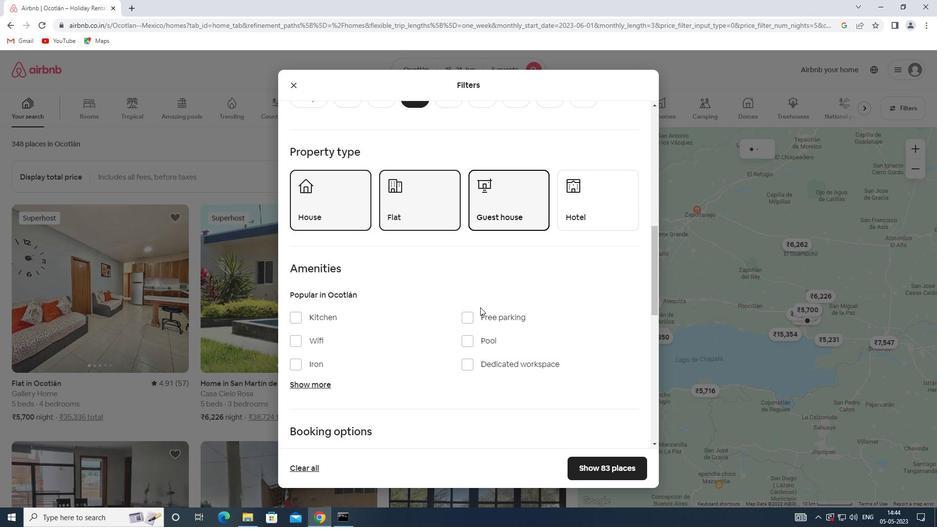 
Action: Mouse scrolled (480, 307) with delta (0, 0)
Screenshot: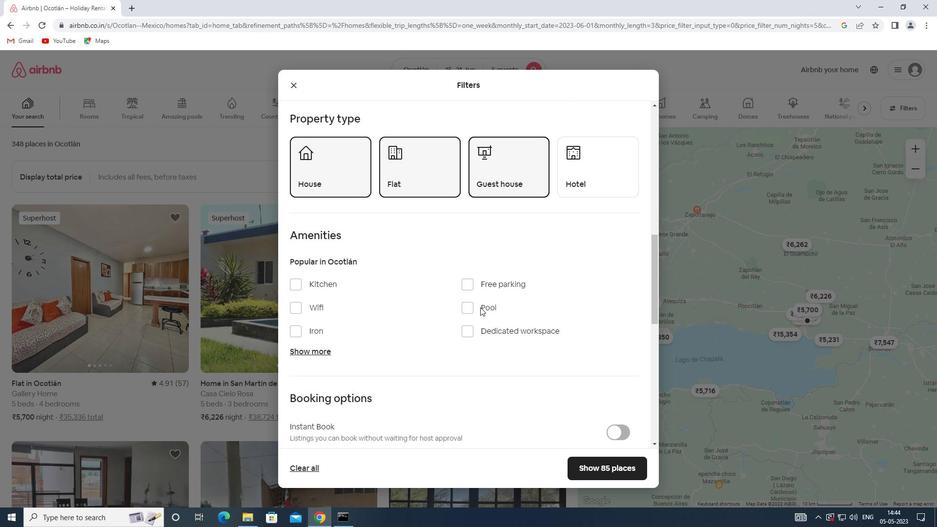 
Action: Mouse moved to (616, 270)
Screenshot: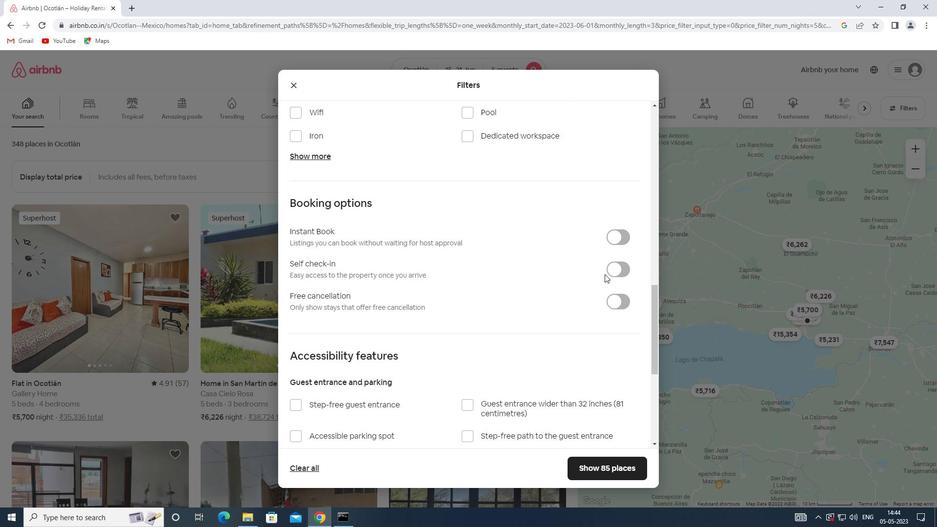 
Action: Mouse pressed left at (616, 270)
Screenshot: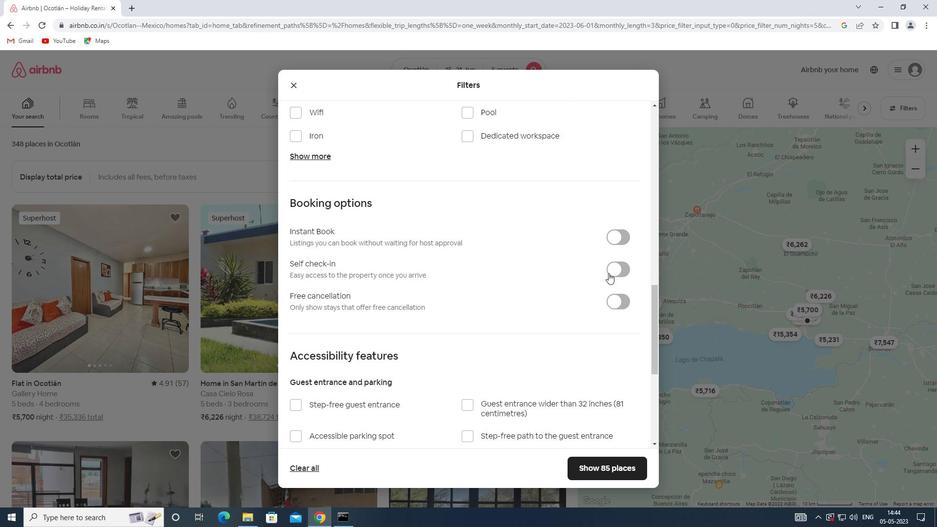 
Action: Mouse moved to (406, 312)
Screenshot: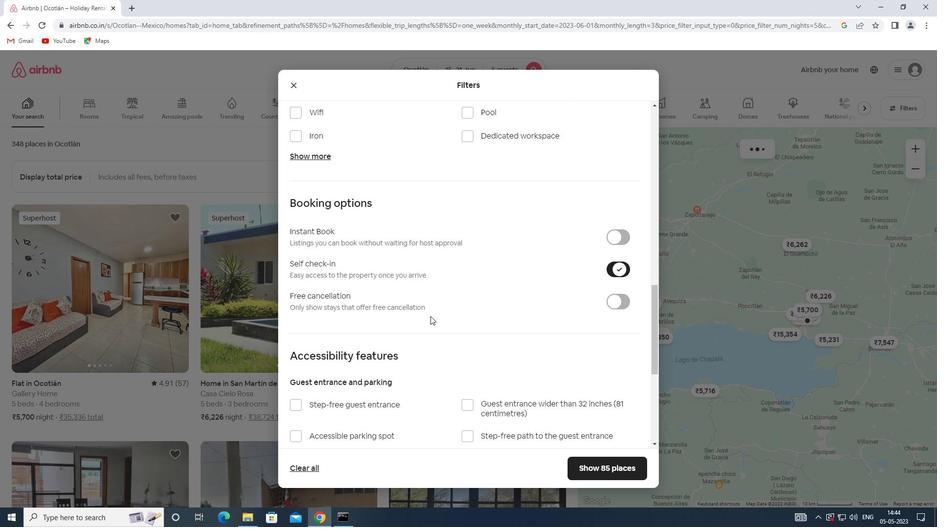
Action: Mouse scrolled (406, 311) with delta (0, 0)
Screenshot: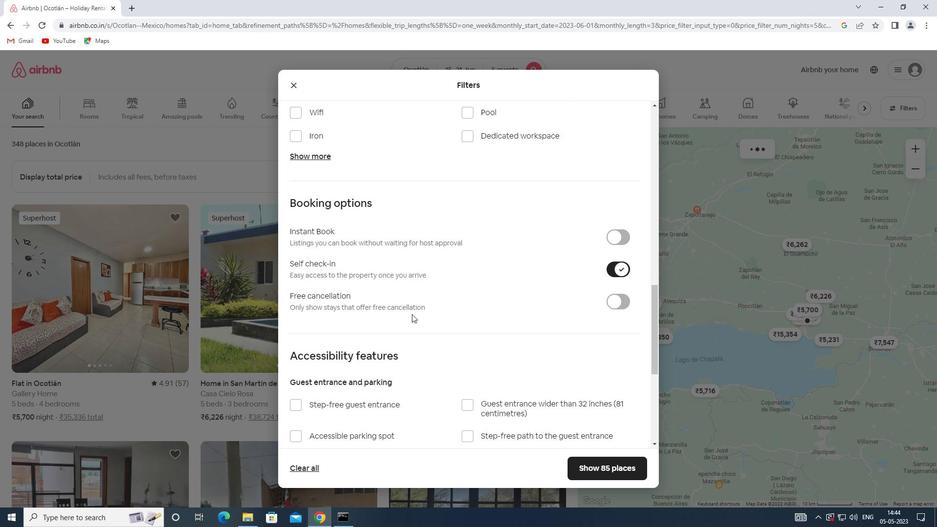 
Action: Mouse scrolled (406, 311) with delta (0, 0)
Screenshot: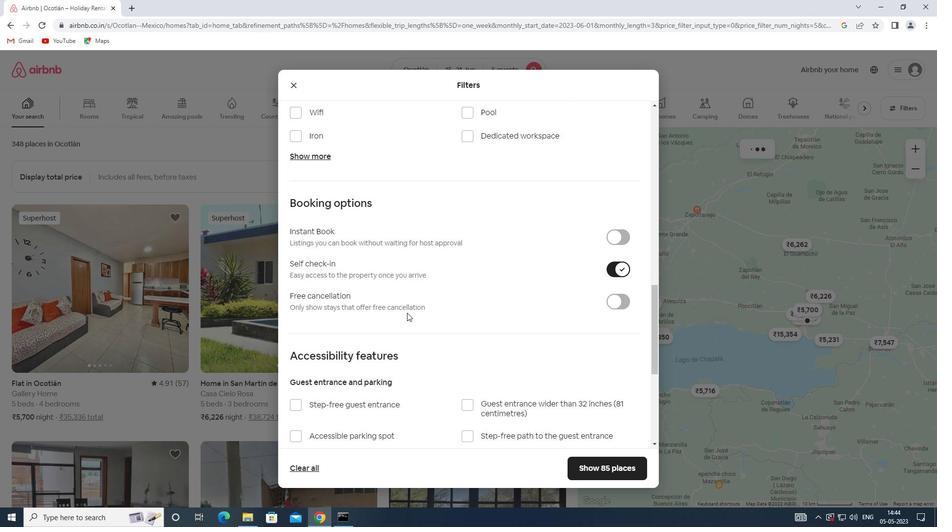 
Action: Mouse scrolled (406, 311) with delta (0, 0)
Screenshot: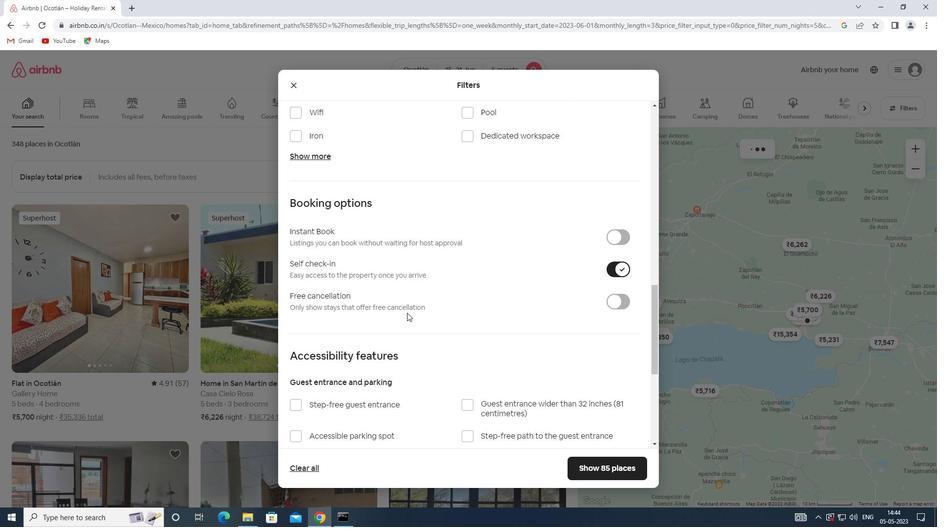 
Action: Mouse moved to (403, 309)
Screenshot: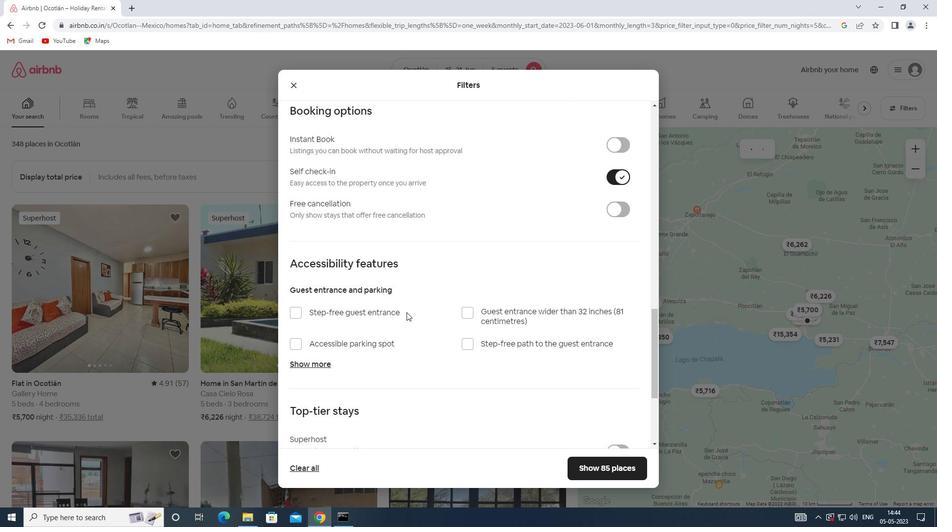 
Action: Mouse scrolled (403, 308) with delta (0, 0)
Screenshot: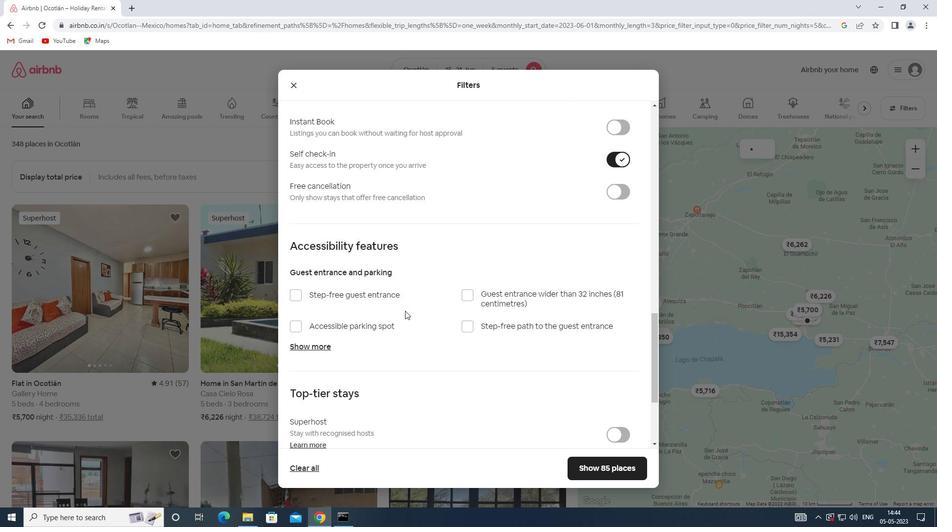 
Action: Mouse scrolled (403, 308) with delta (0, 0)
Screenshot: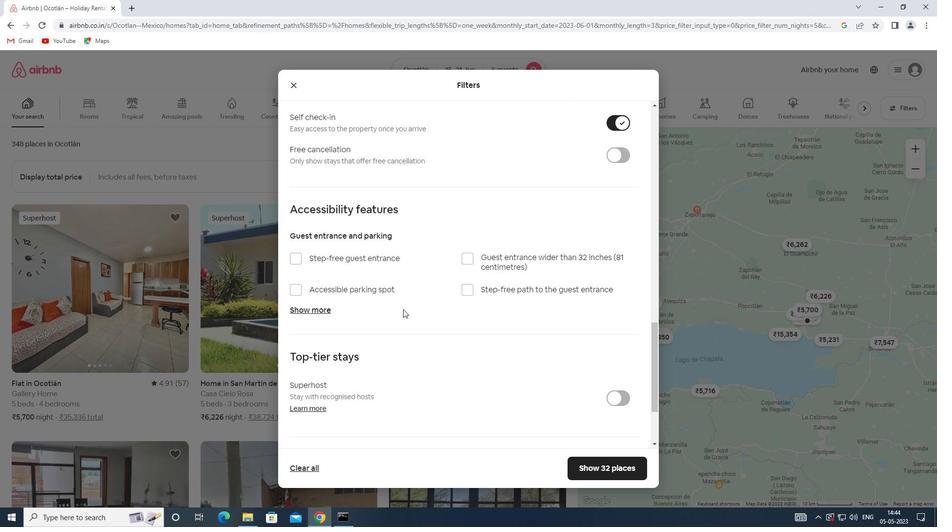 
Action: Mouse scrolled (403, 308) with delta (0, 0)
Screenshot: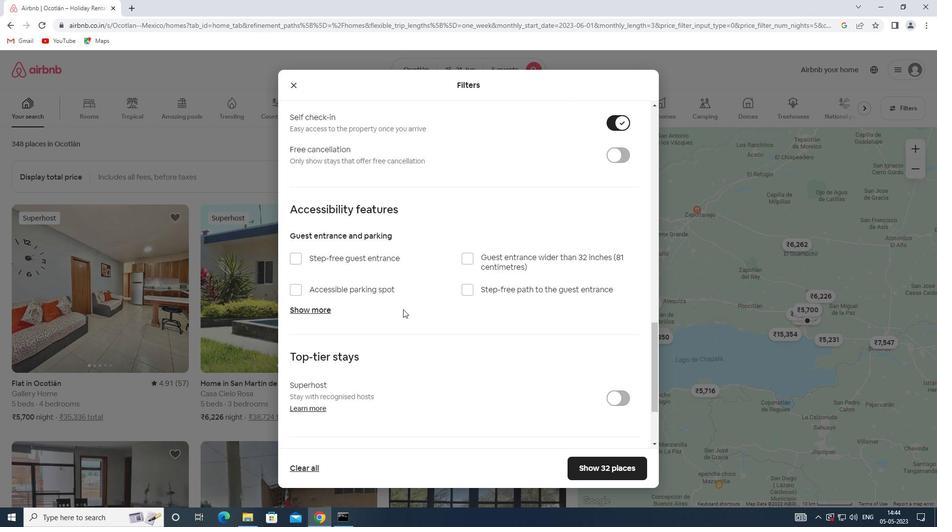 
Action: Mouse moved to (313, 379)
Screenshot: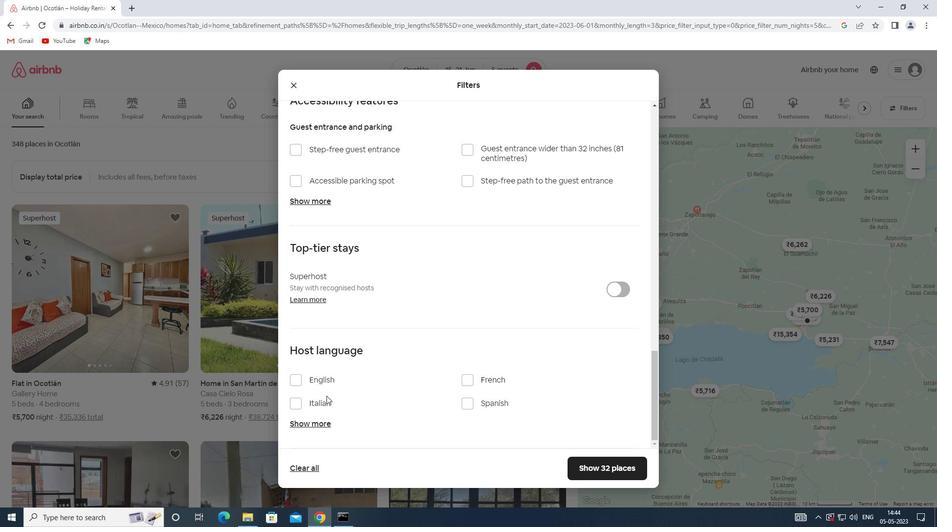 
Action: Mouse pressed left at (313, 379)
Screenshot: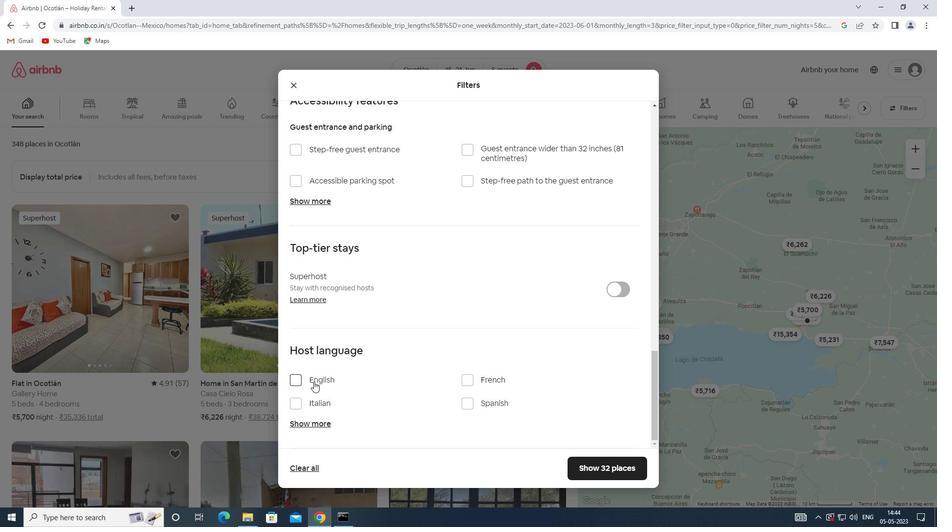 
Action: Mouse moved to (614, 461)
Screenshot: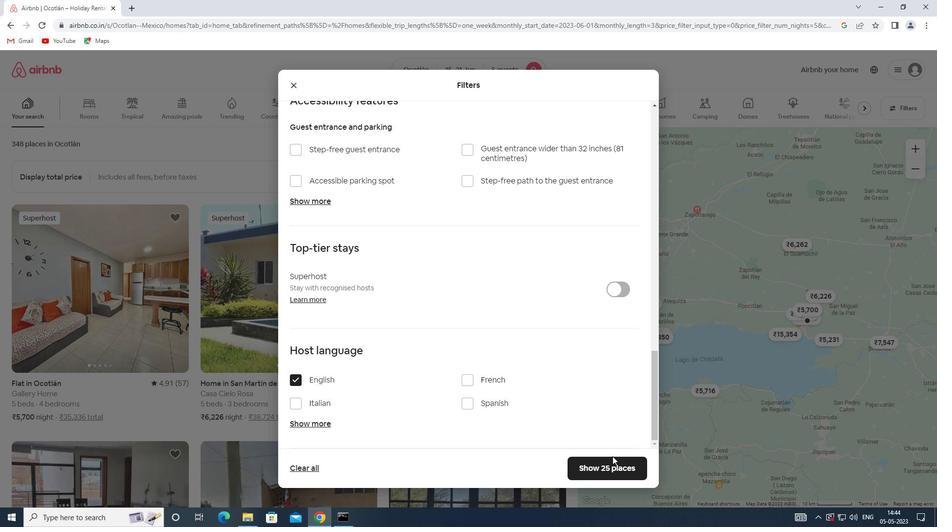 
Action: Mouse pressed left at (614, 461)
Screenshot: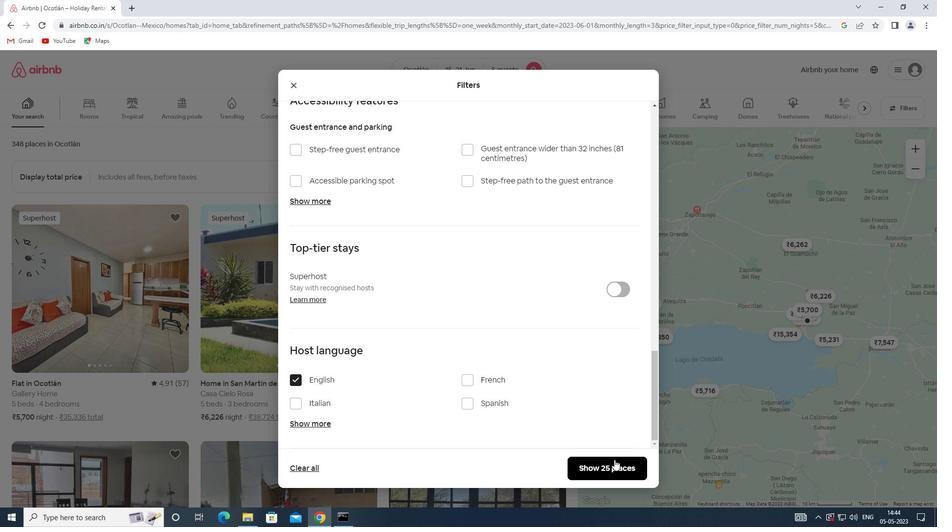 
